 Task: Create a due date automation trigger when advanced on, 2 hours before a card is due add fields with custom field "Resume" set to a date less than 1 working days ago.
Action: Mouse moved to (1191, 157)
Screenshot: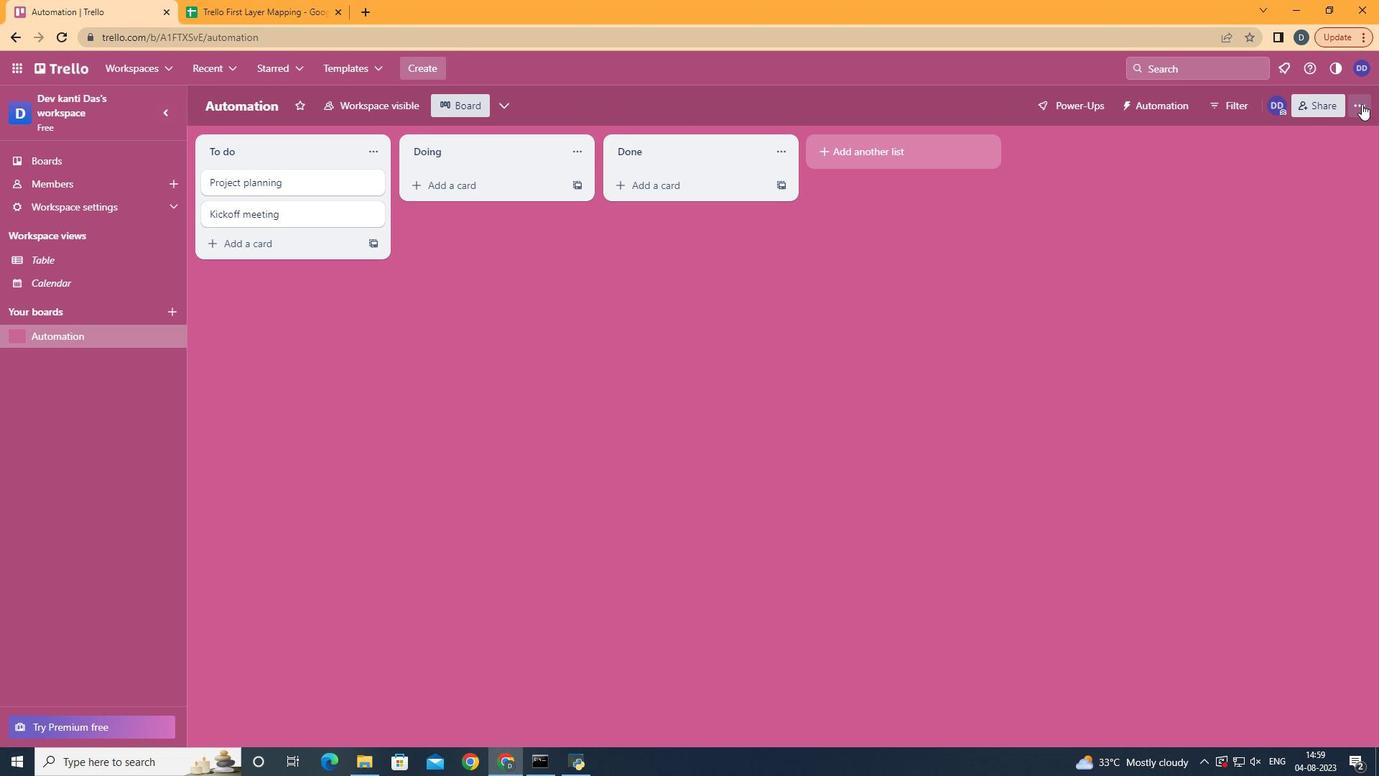 
Action: Mouse pressed left at (1191, 157)
Screenshot: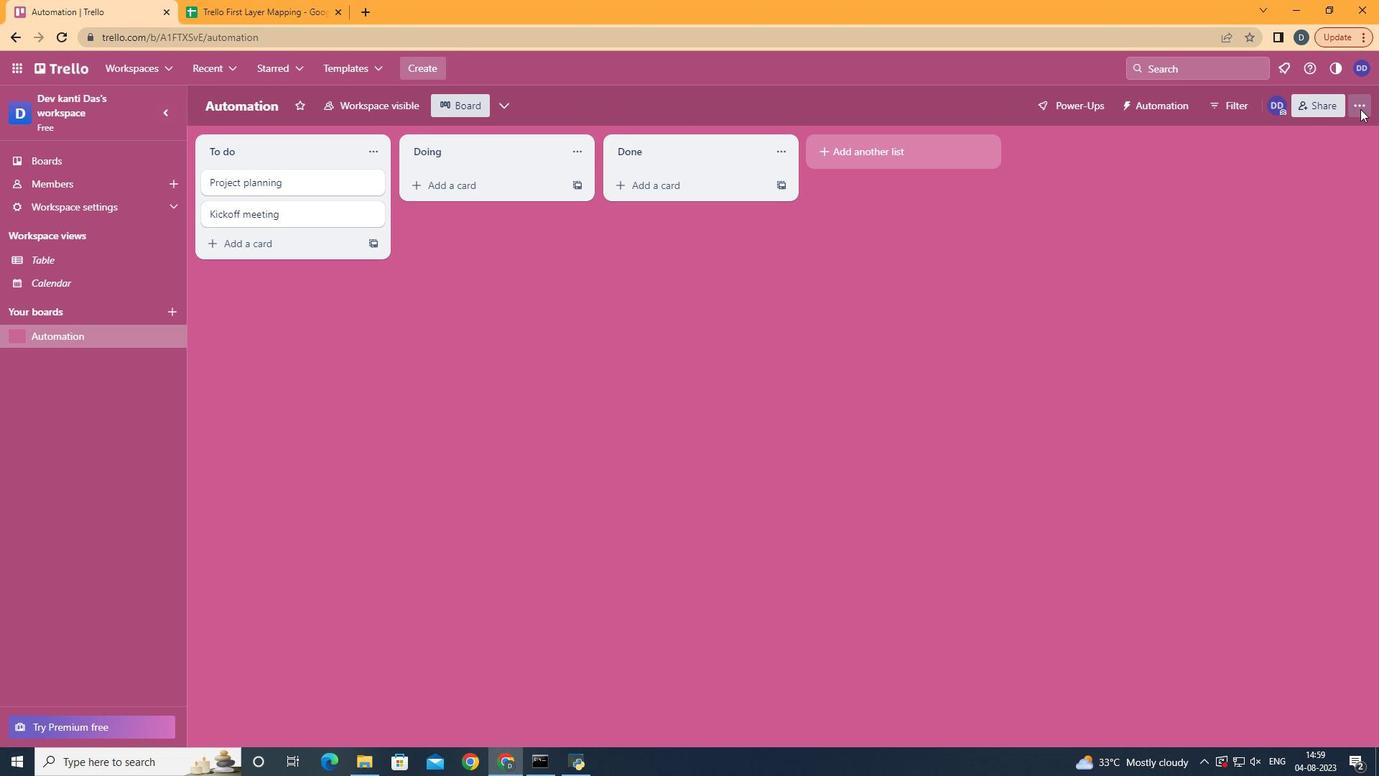 
Action: Mouse moved to (1117, 335)
Screenshot: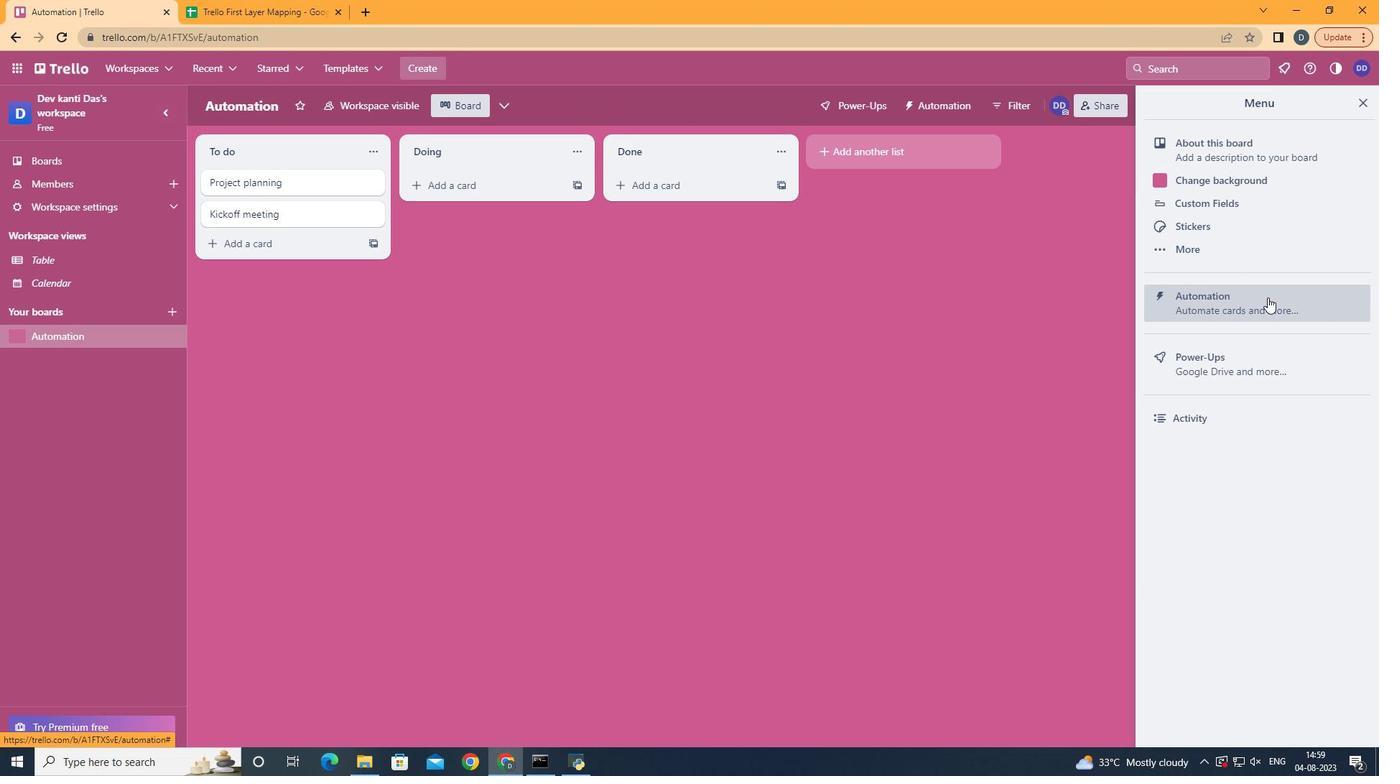 
Action: Mouse pressed left at (1117, 335)
Screenshot: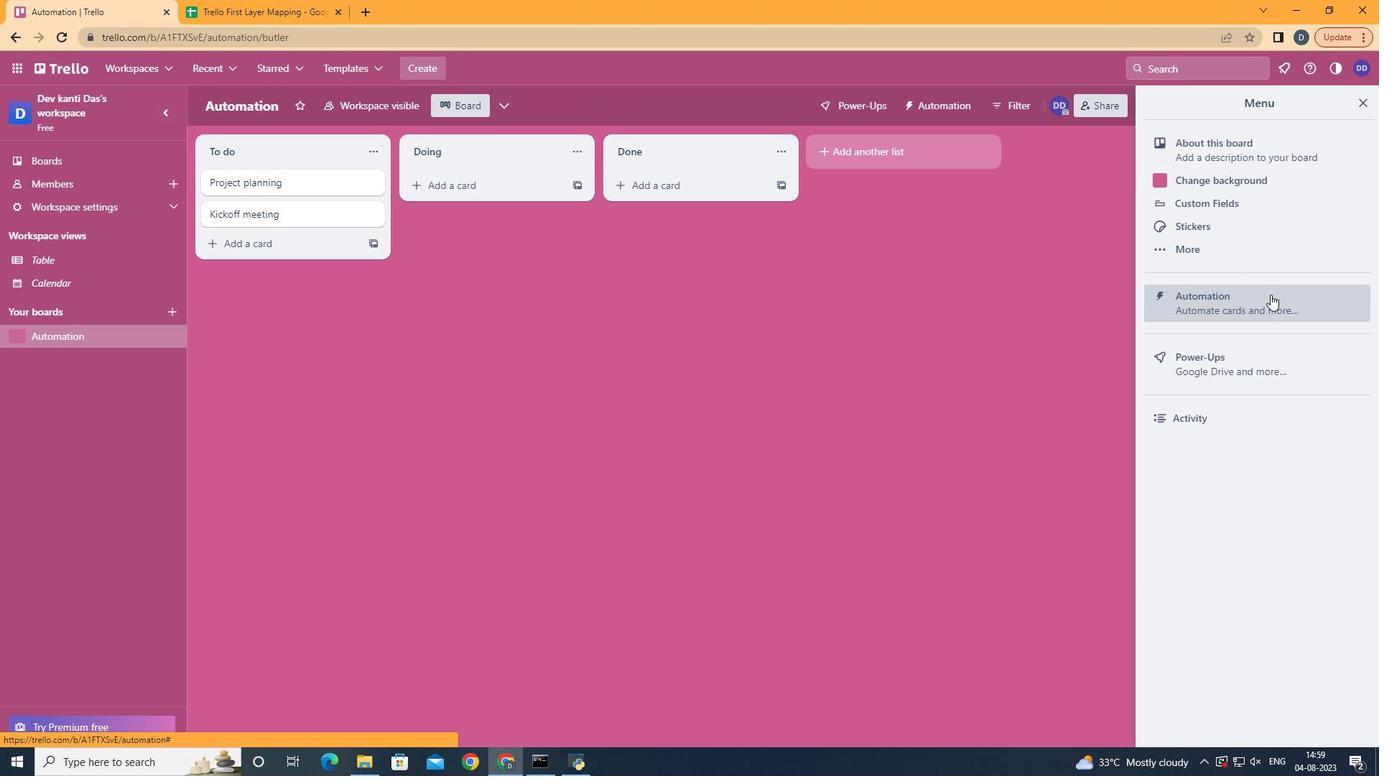
Action: Mouse moved to (332, 334)
Screenshot: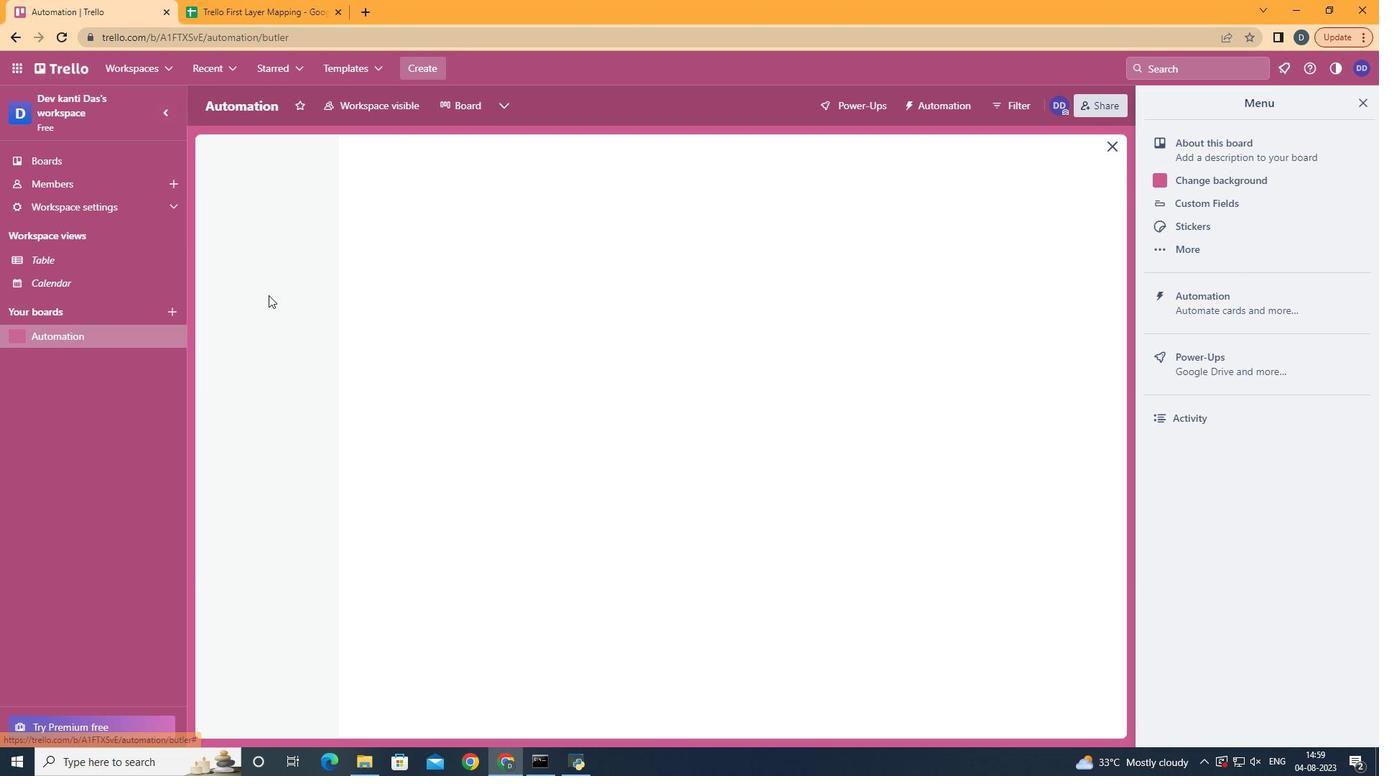 
Action: Mouse pressed left at (332, 334)
Screenshot: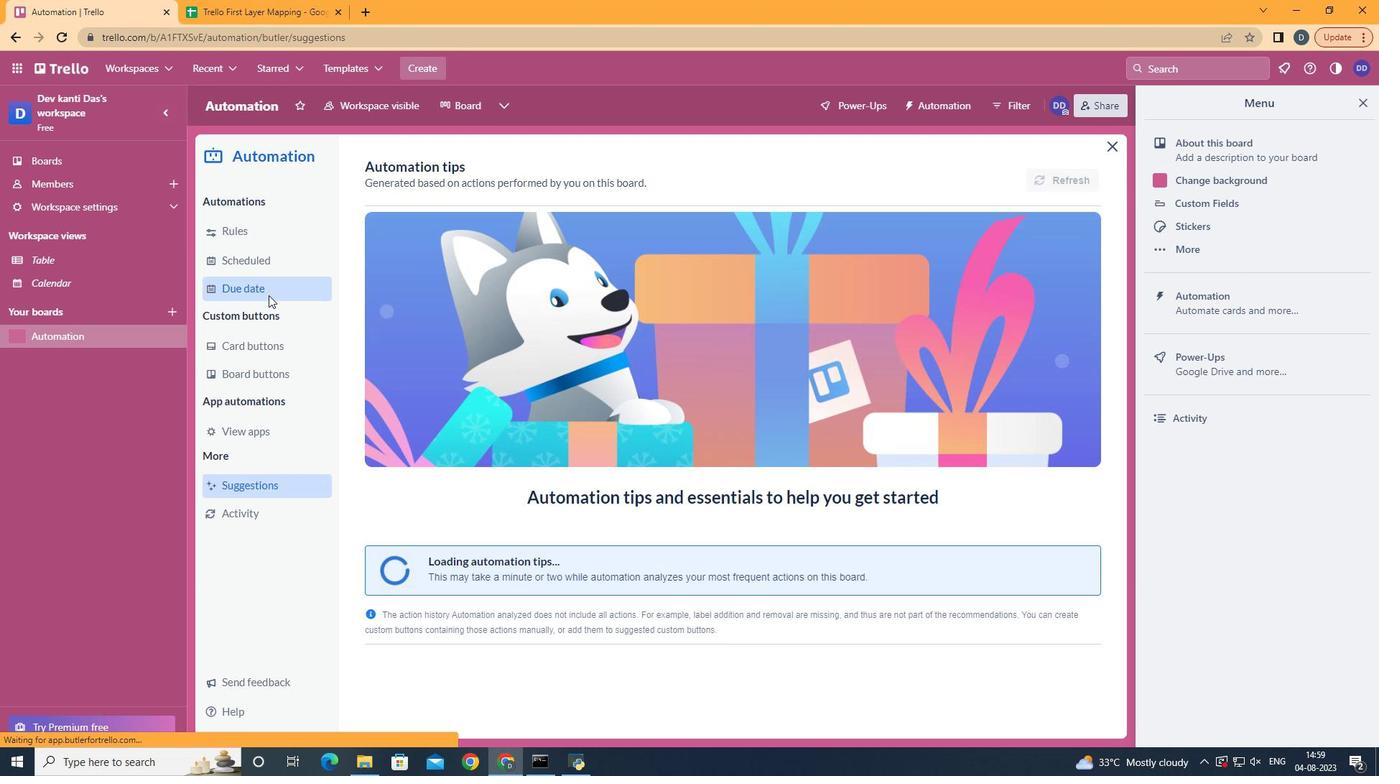 
Action: Mouse moved to (921, 226)
Screenshot: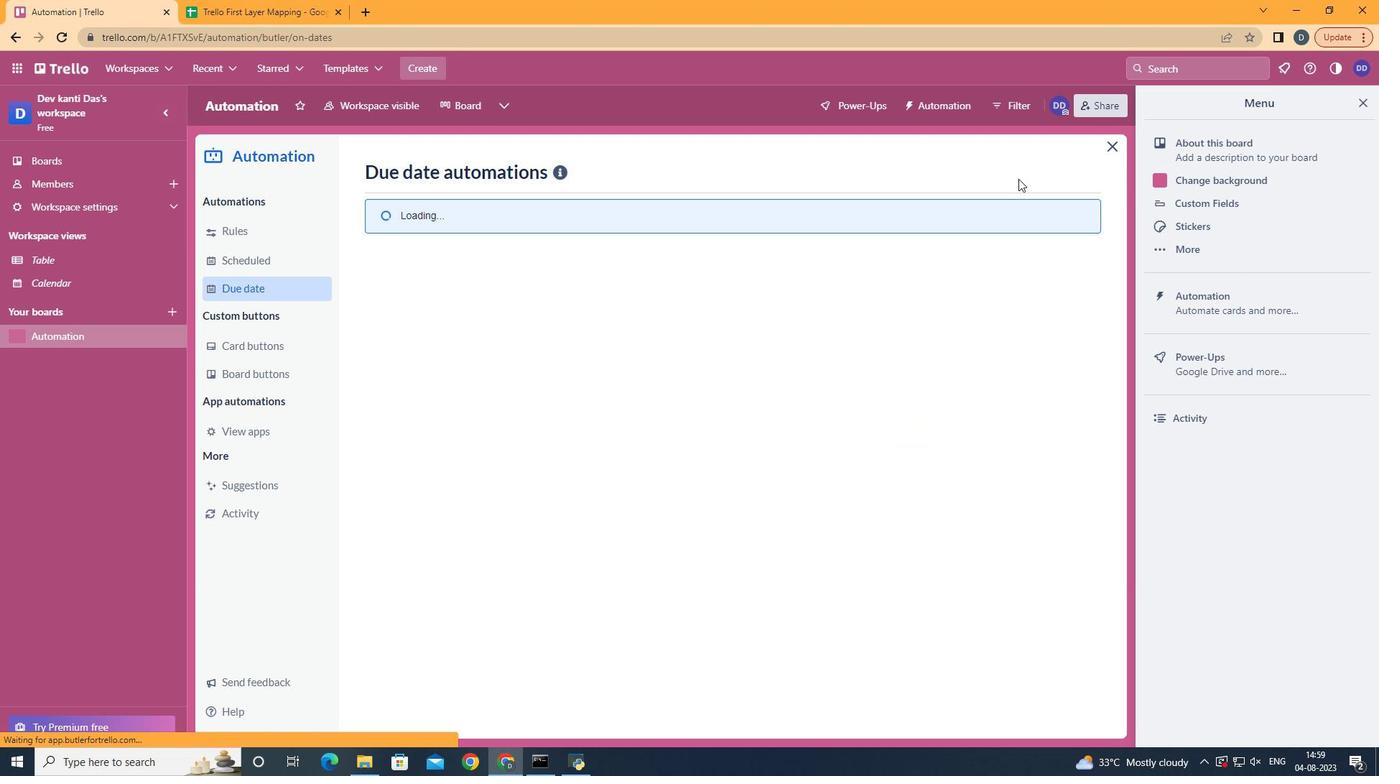 
Action: Mouse pressed left at (921, 226)
Screenshot: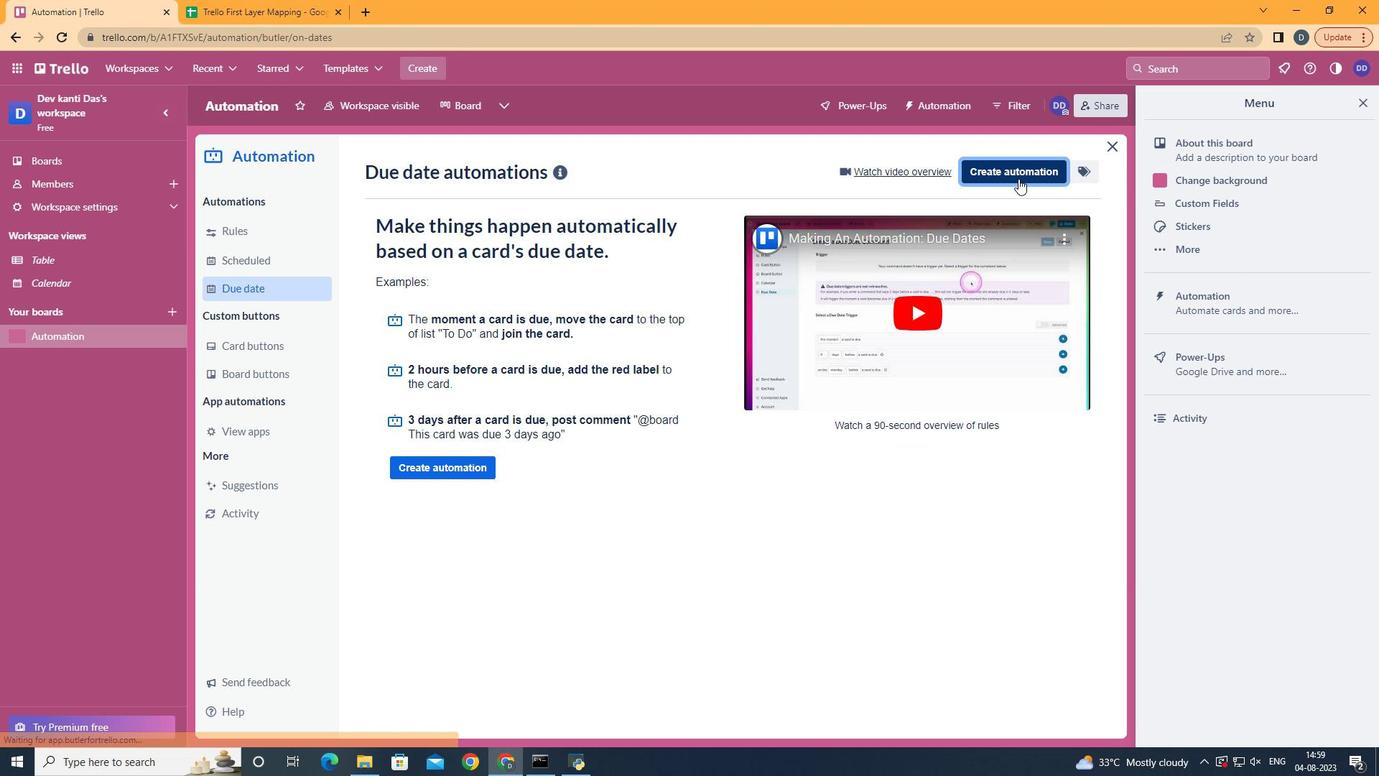 
Action: Mouse moved to (706, 344)
Screenshot: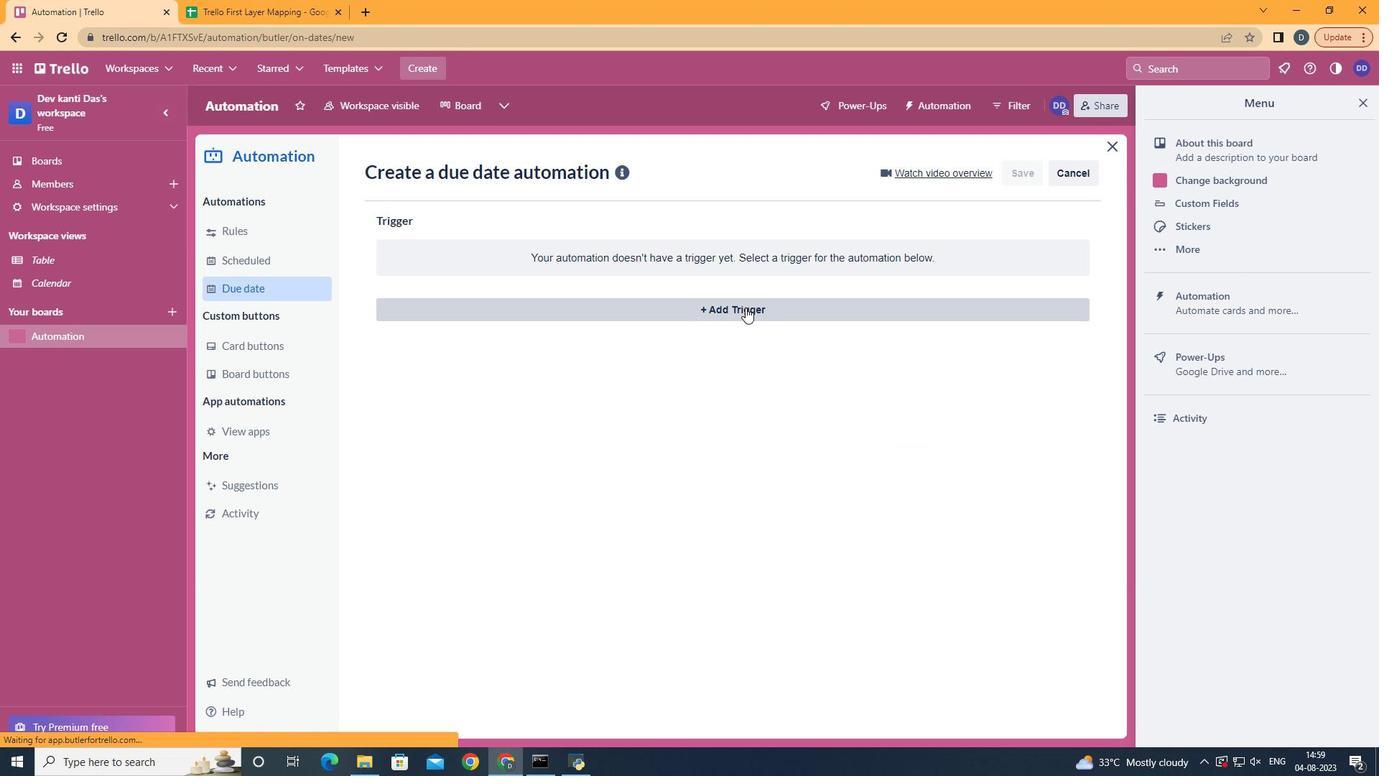 
Action: Mouse pressed left at (706, 344)
Screenshot: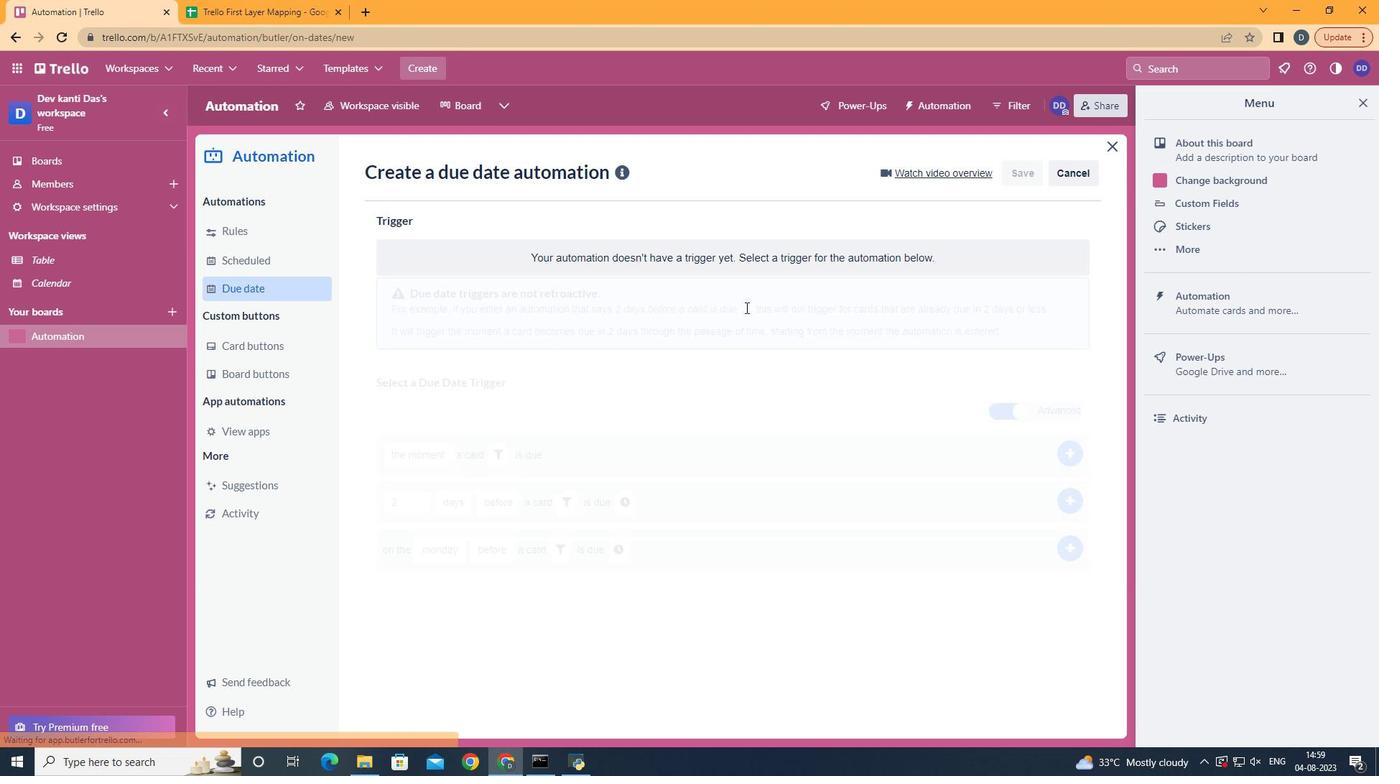 
Action: Mouse moved to (490, 628)
Screenshot: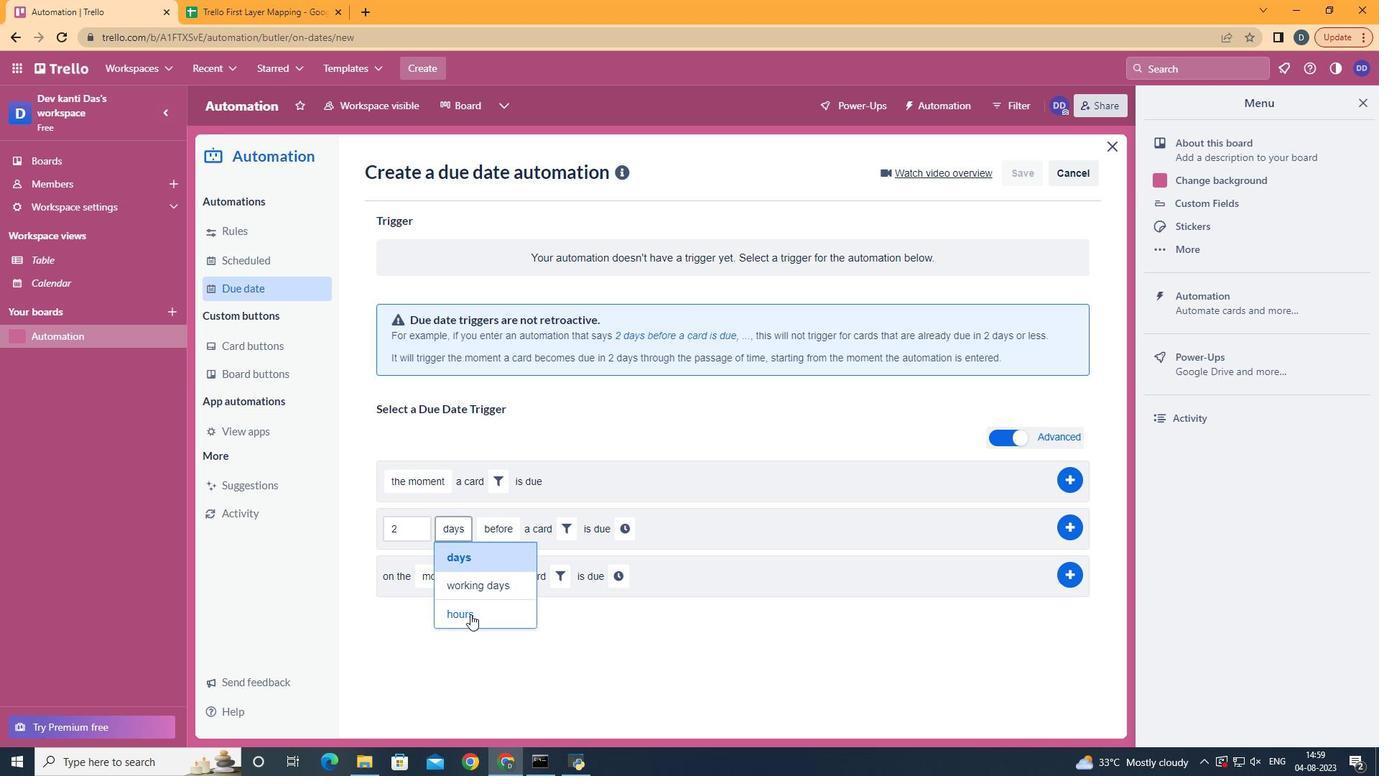 
Action: Mouse pressed left at (490, 628)
Screenshot: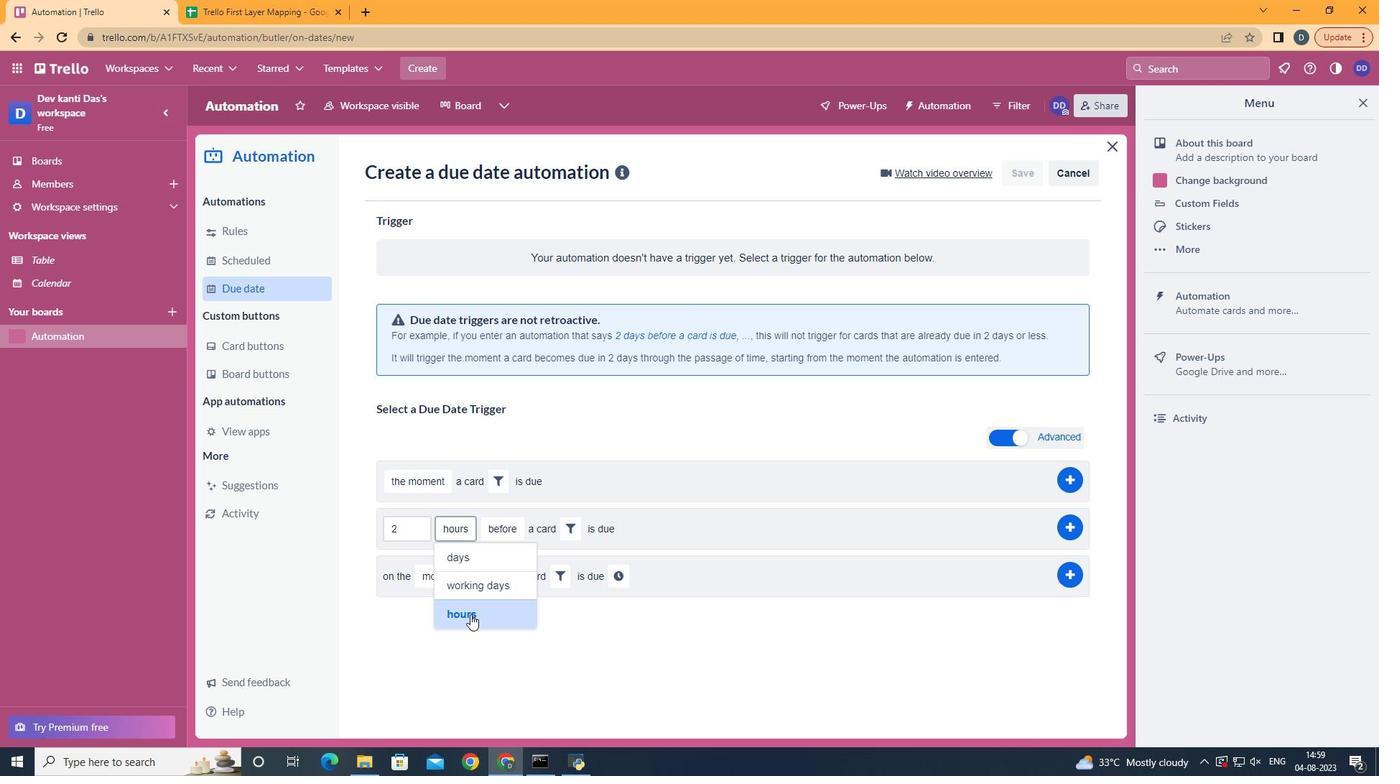 
Action: Mouse moved to (518, 577)
Screenshot: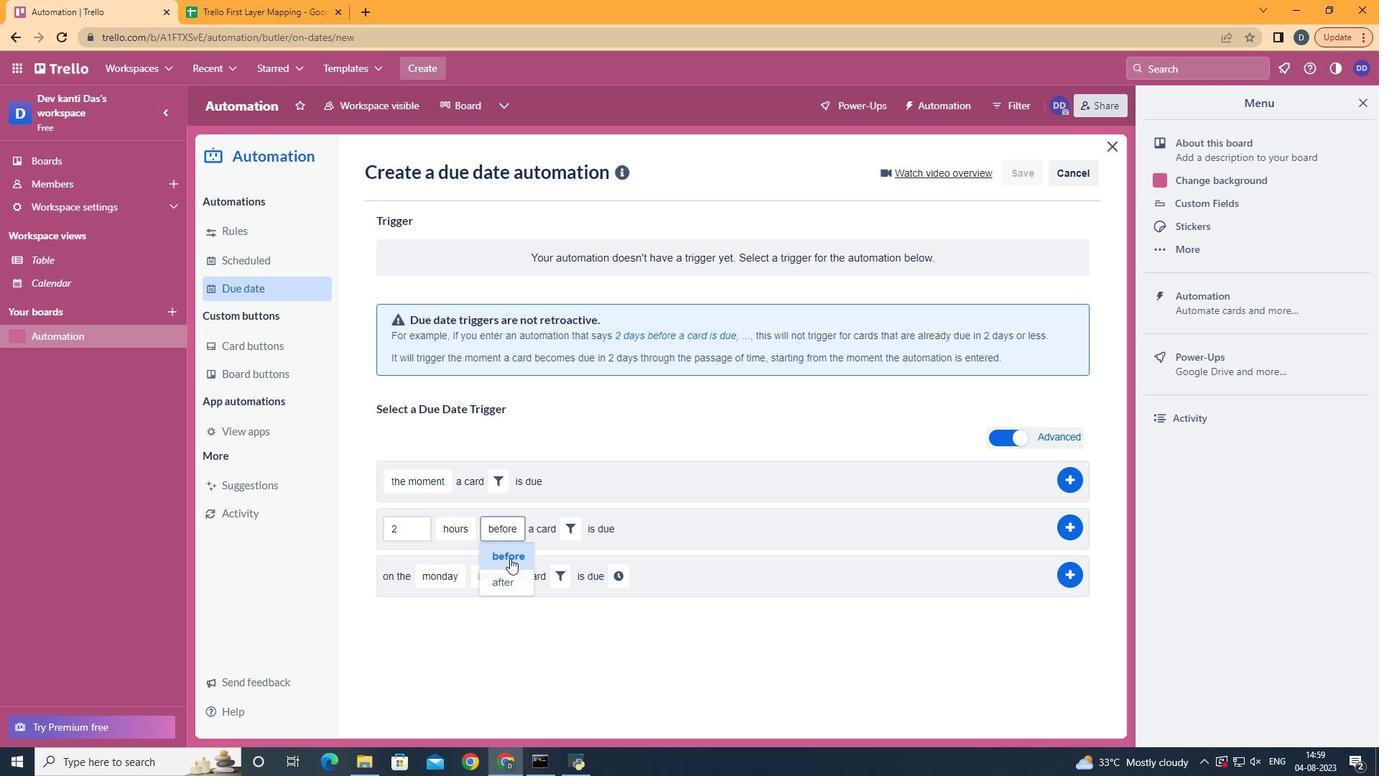 
Action: Mouse pressed left at (518, 577)
Screenshot: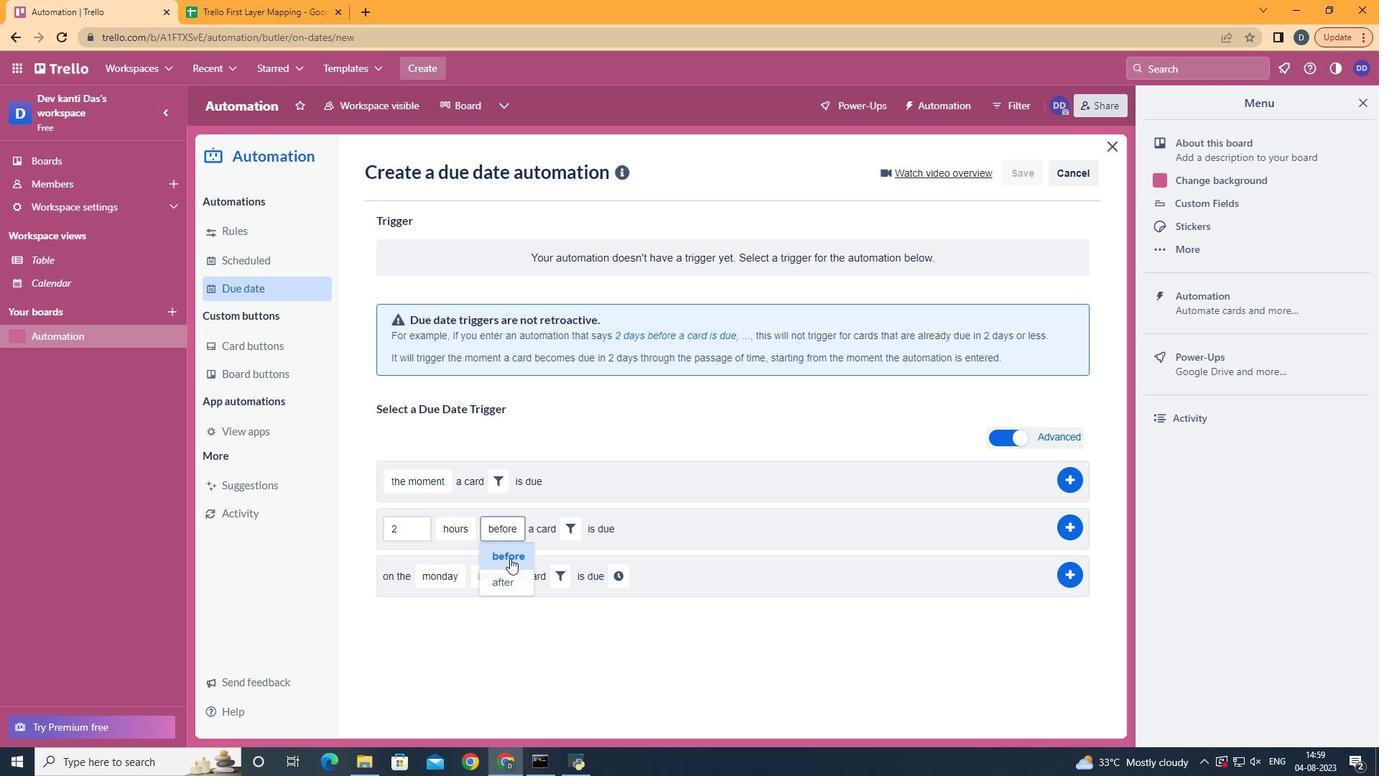 
Action: Mouse moved to (569, 548)
Screenshot: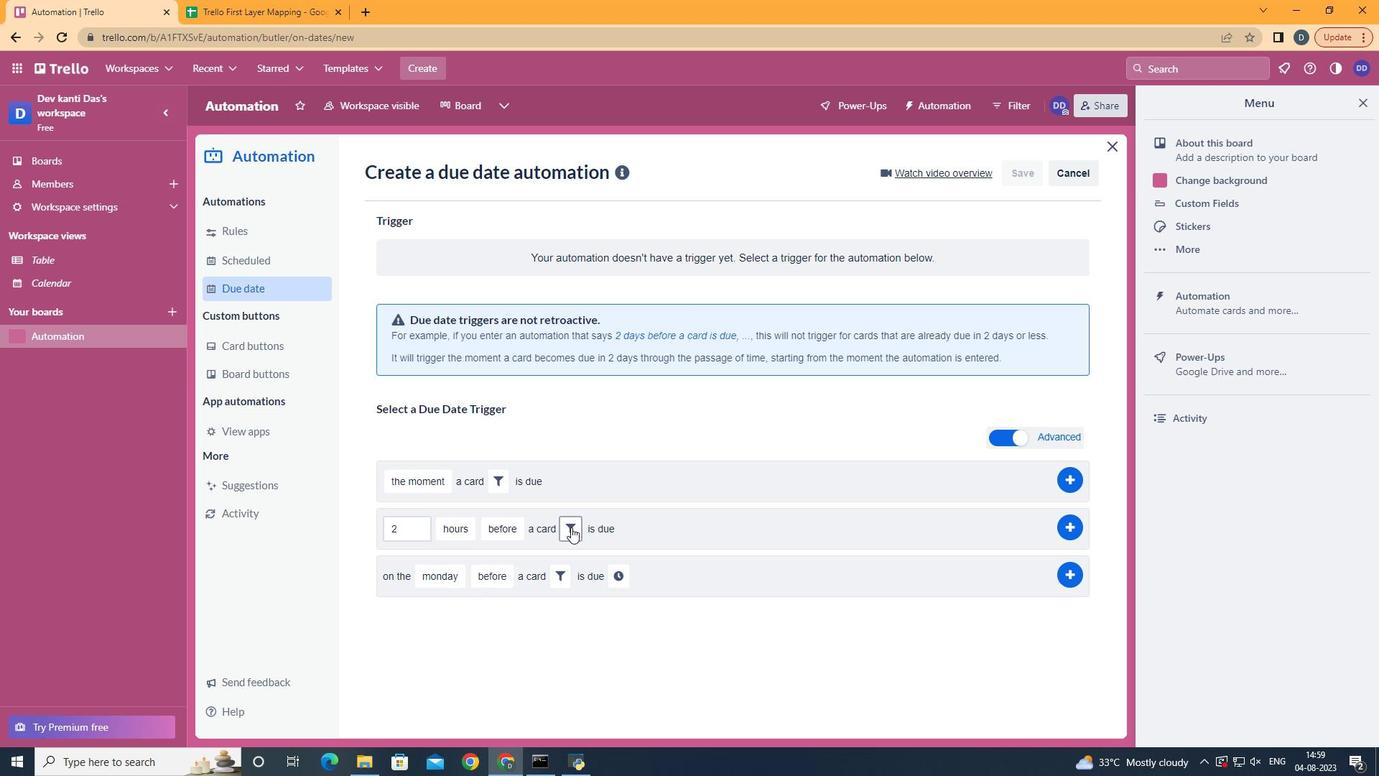 
Action: Mouse pressed left at (569, 548)
Screenshot: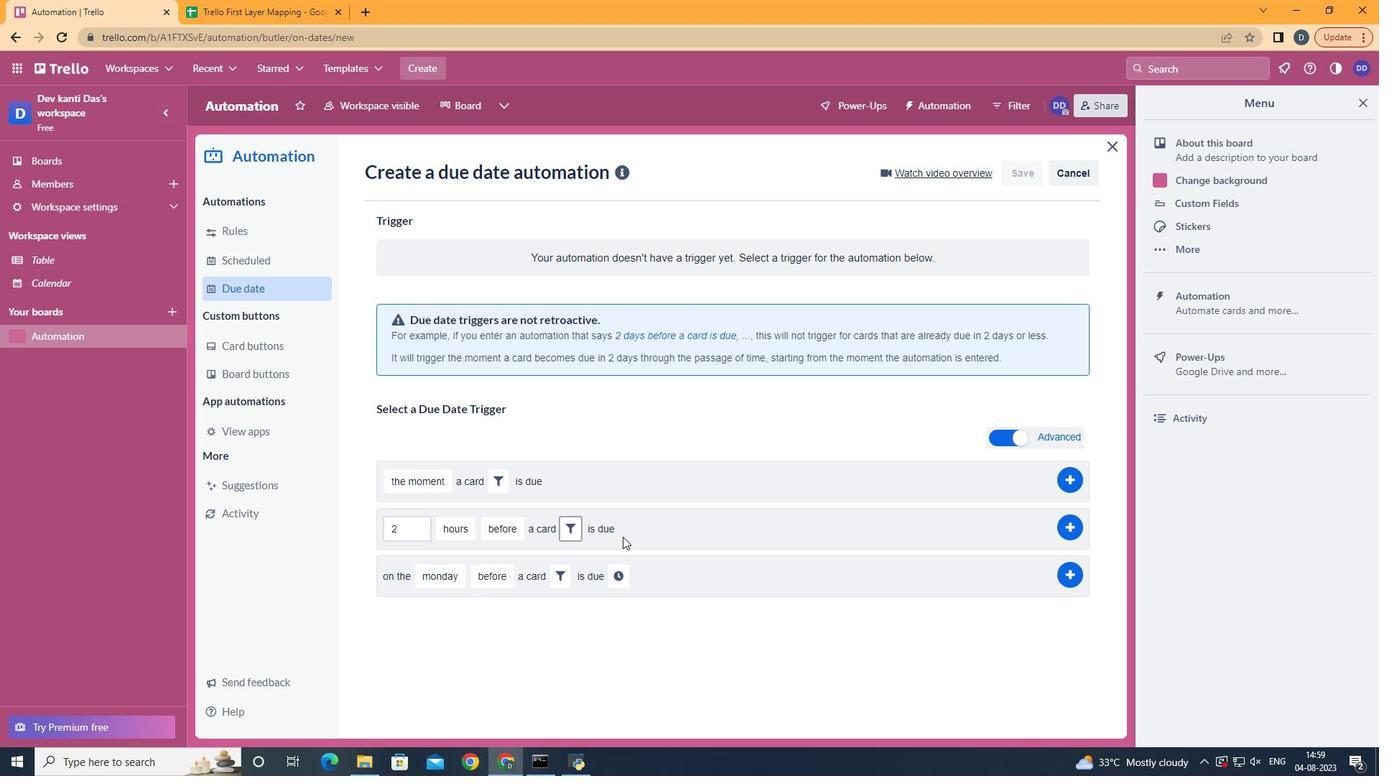 
Action: Mouse moved to (745, 585)
Screenshot: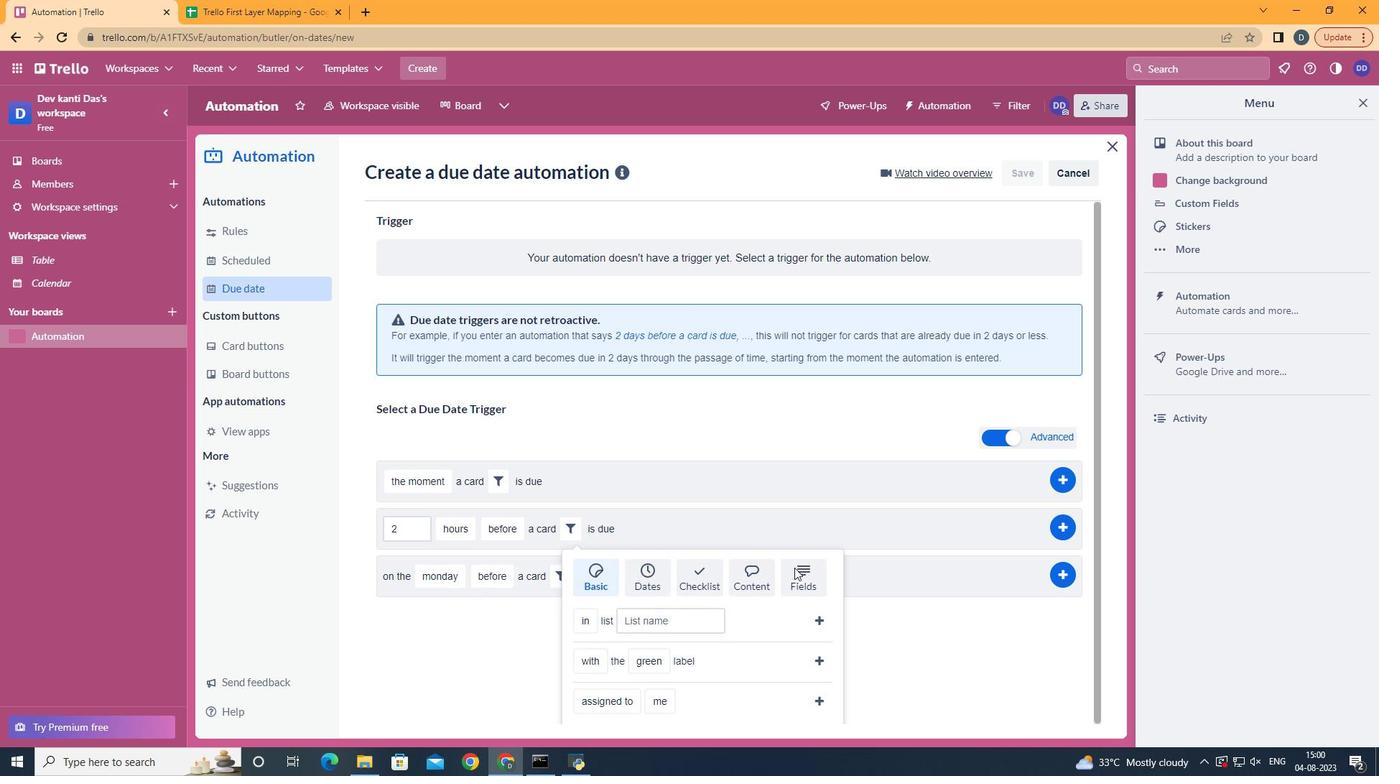 
Action: Mouse pressed left at (745, 585)
Screenshot: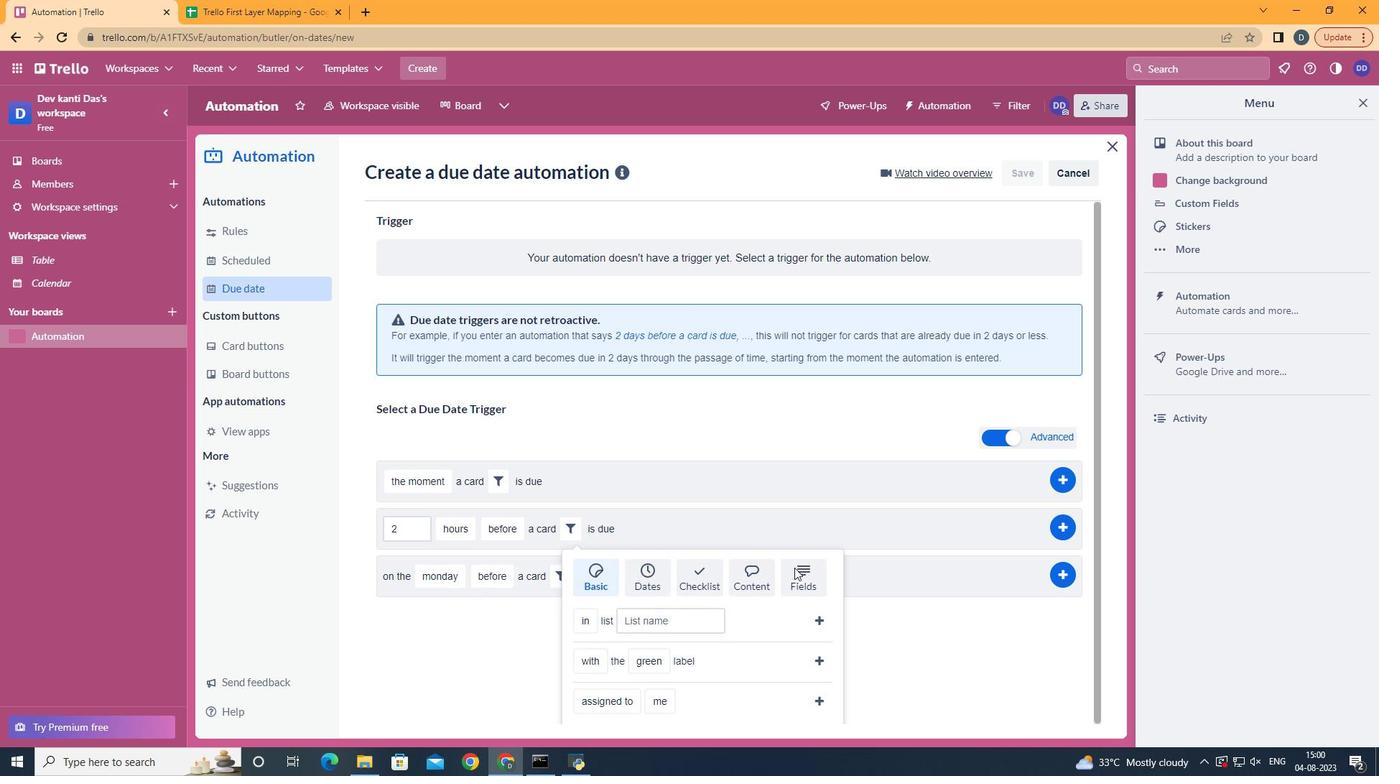 
Action: Mouse moved to (745, 584)
Screenshot: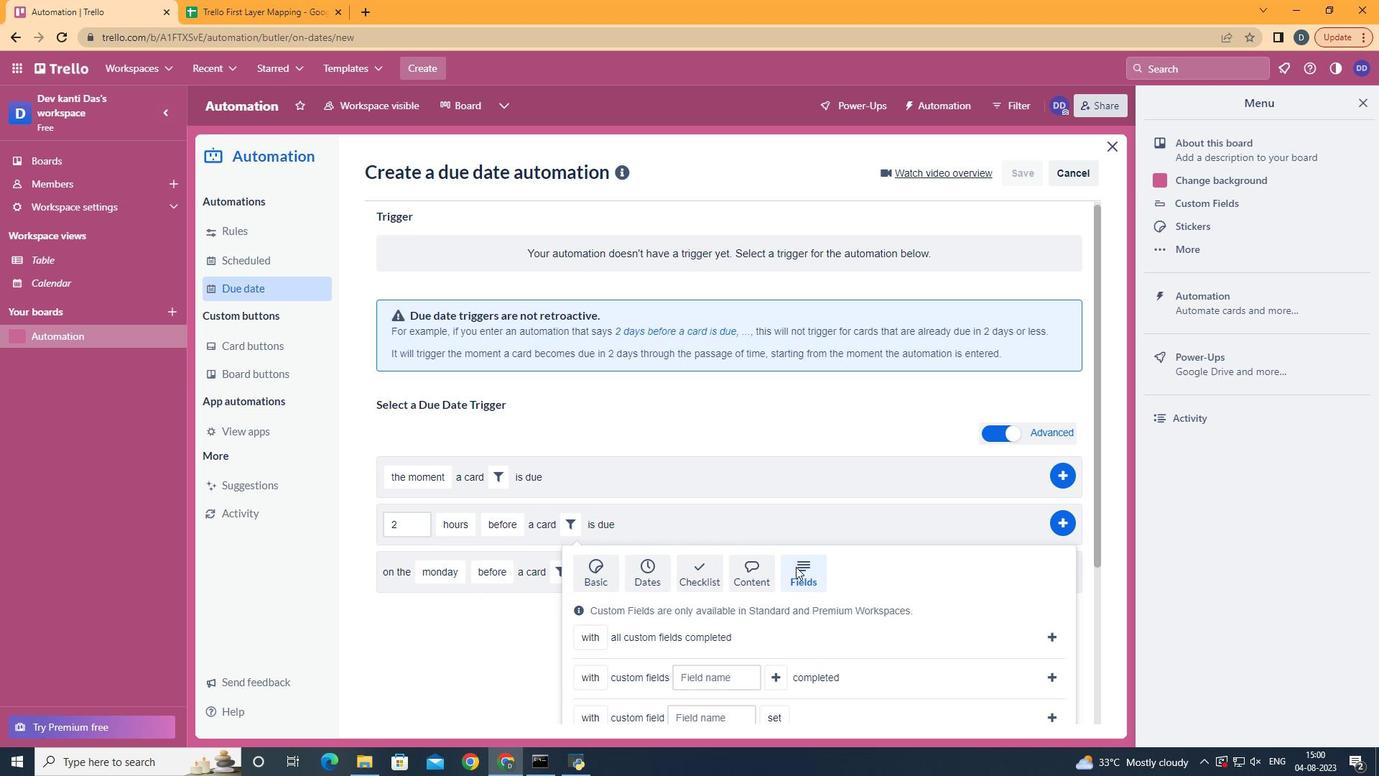 
Action: Mouse scrolled (745, 584) with delta (0, 0)
Screenshot: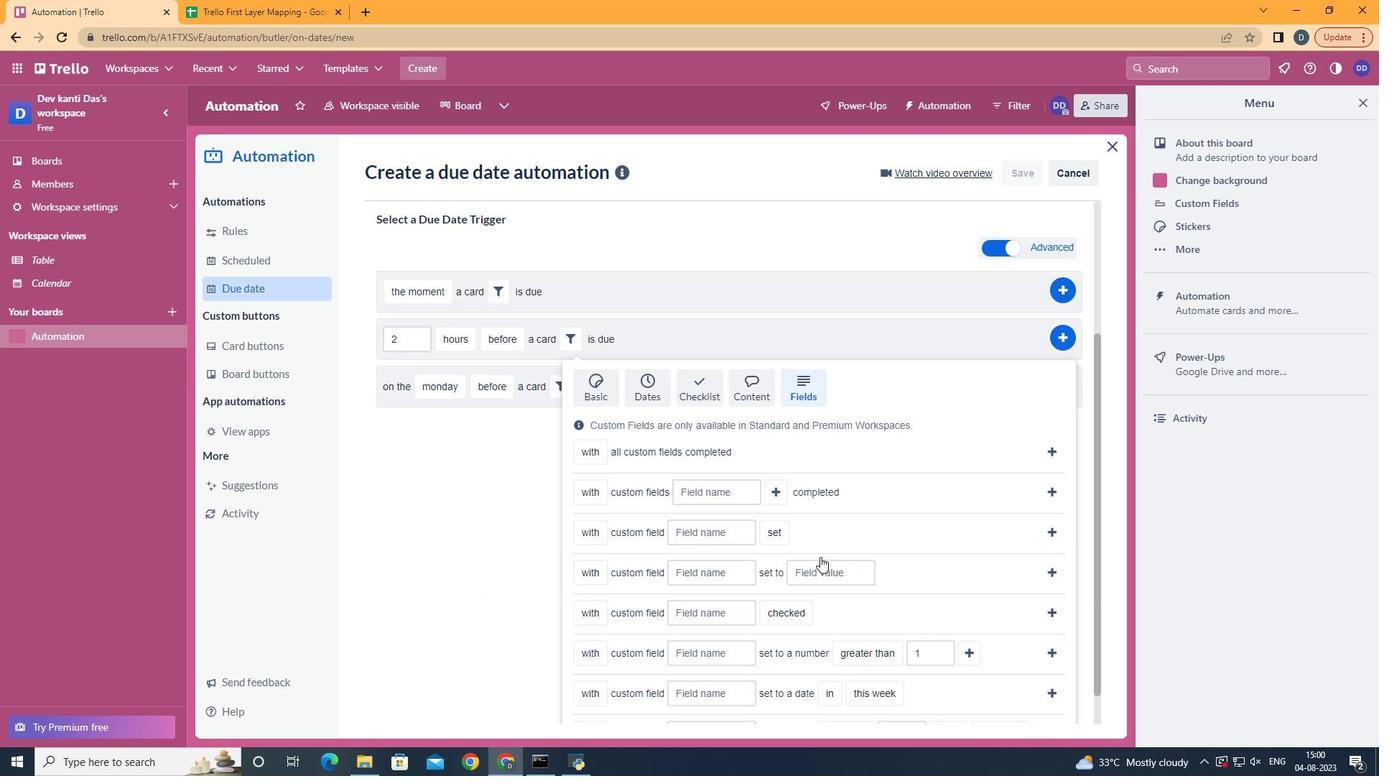 
Action: Mouse scrolled (745, 584) with delta (0, 0)
Screenshot: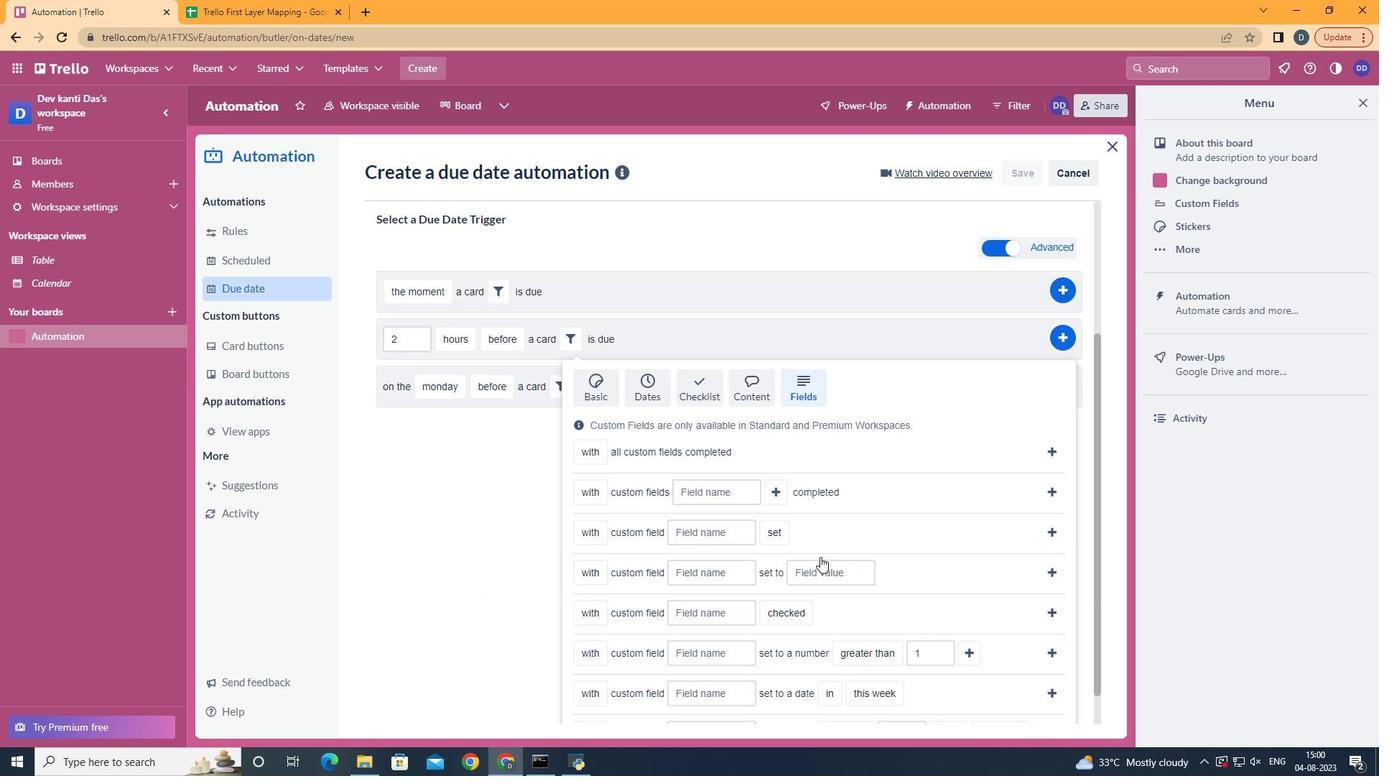 
Action: Mouse scrolled (745, 584) with delta (0, 0)
Screenshot: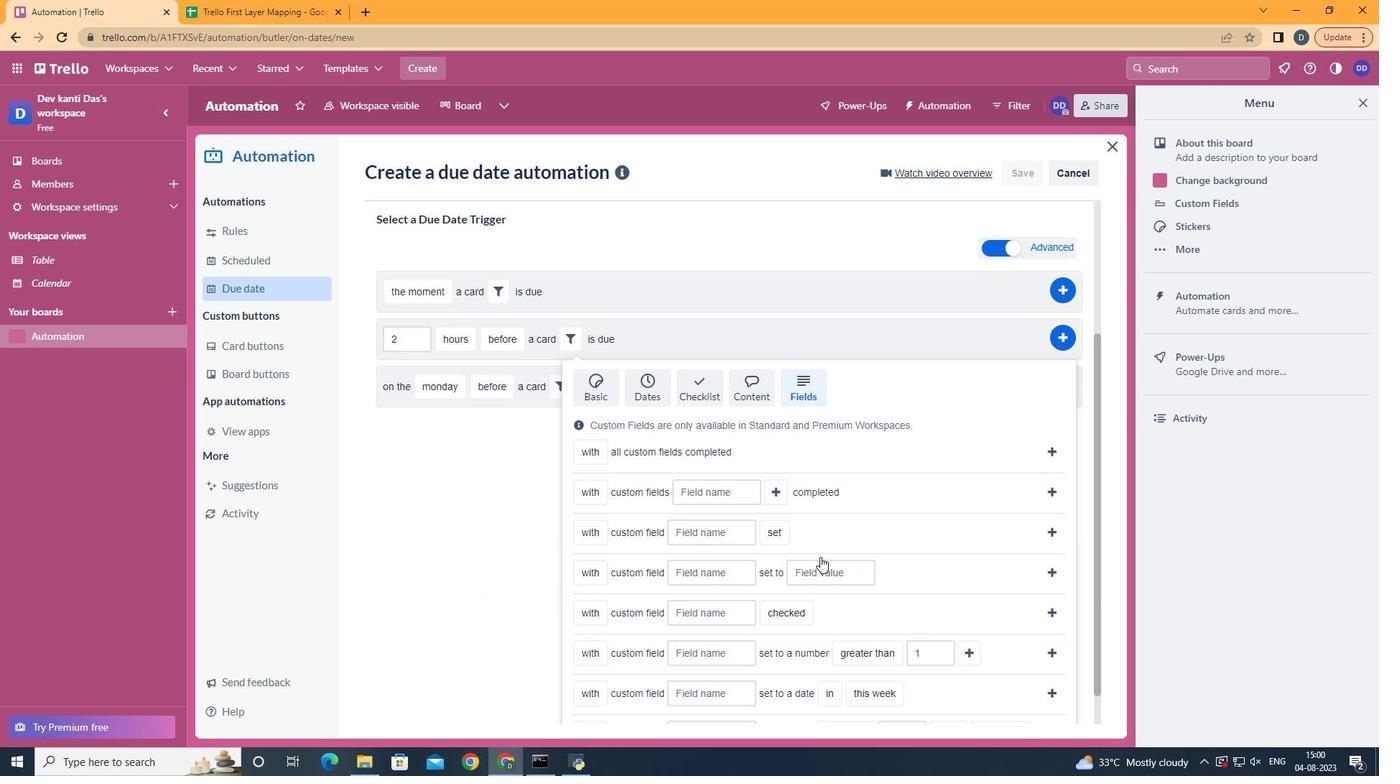 
Action: Mouse scrolled (745, 584) with delta (0, 0)
Screenshot: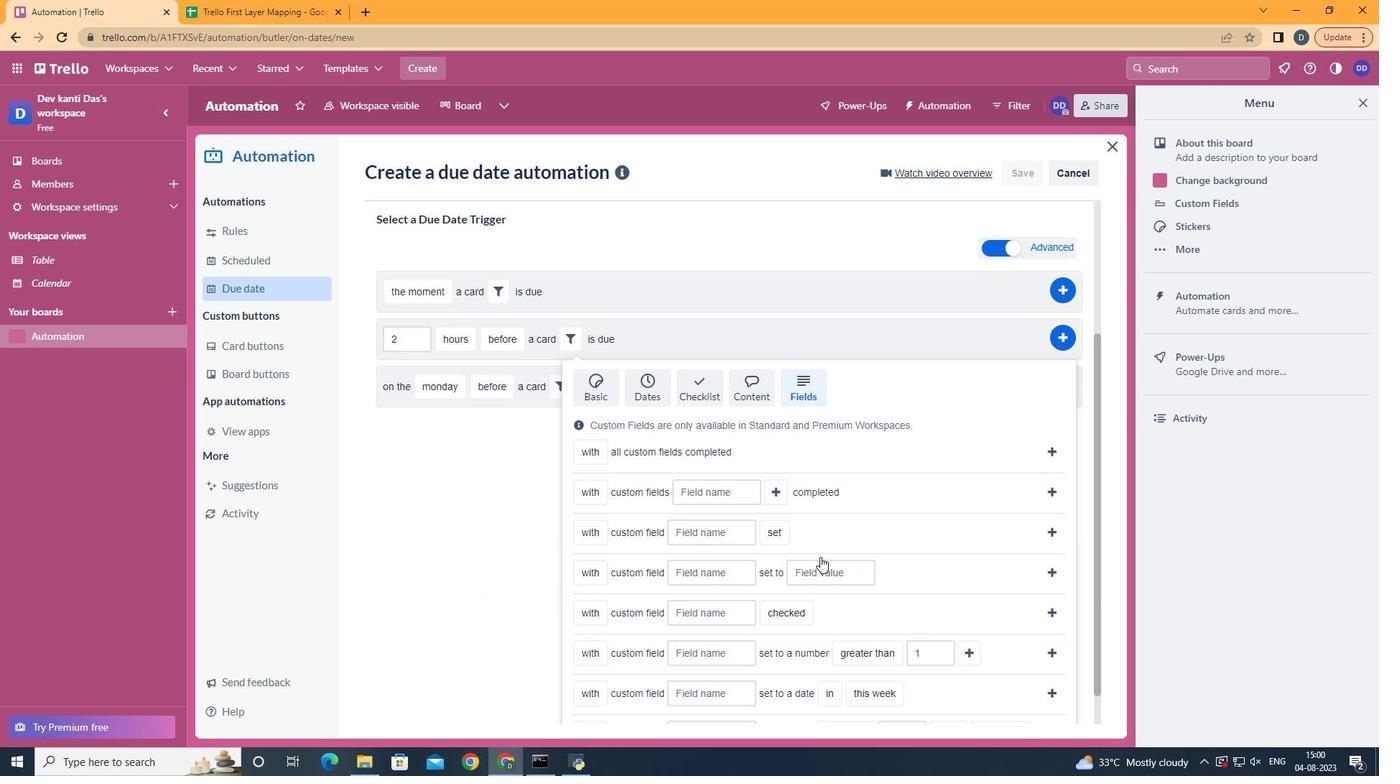 
Action: Mouse scrolled (745, 584) with delta (0, 0)
Screenshot: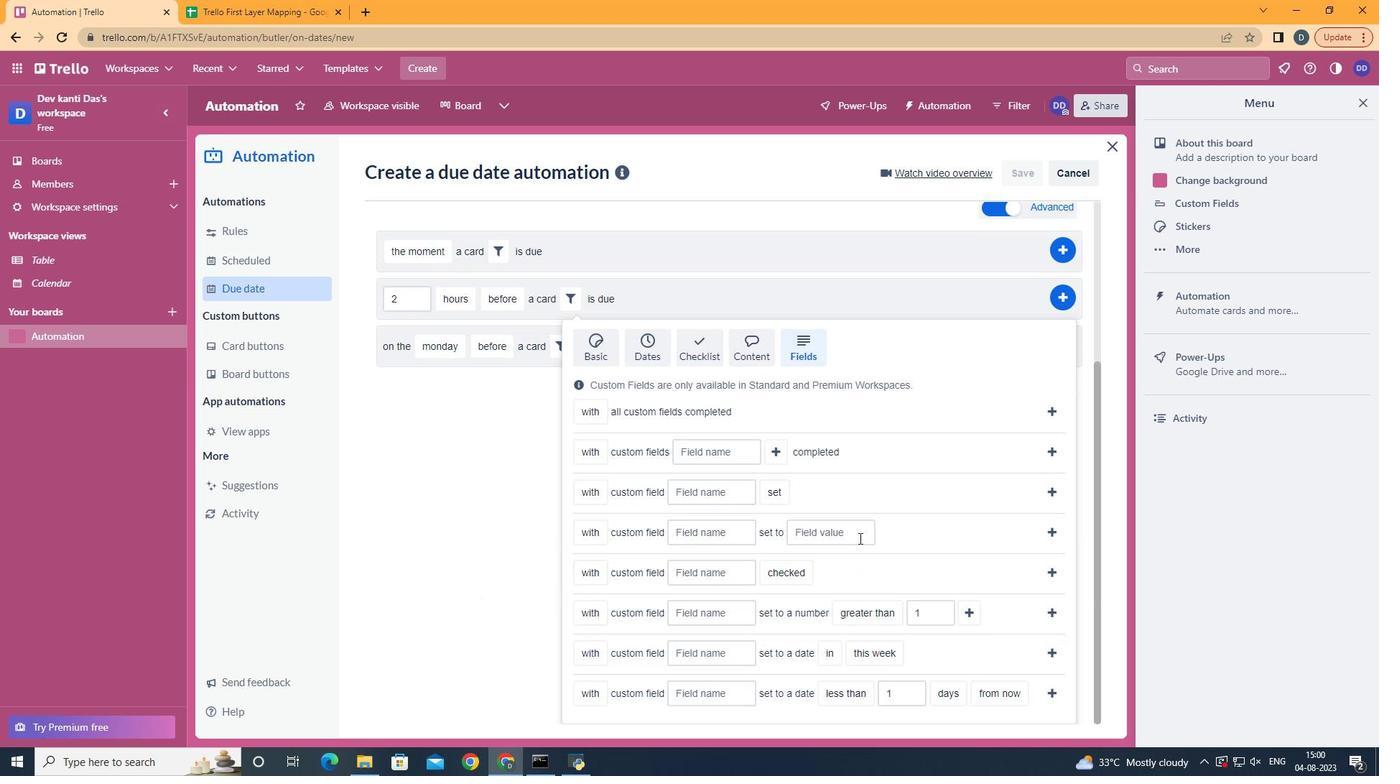 
Action: Mouse scrolled (745, 584) with delta (0, 0)
Screenshot: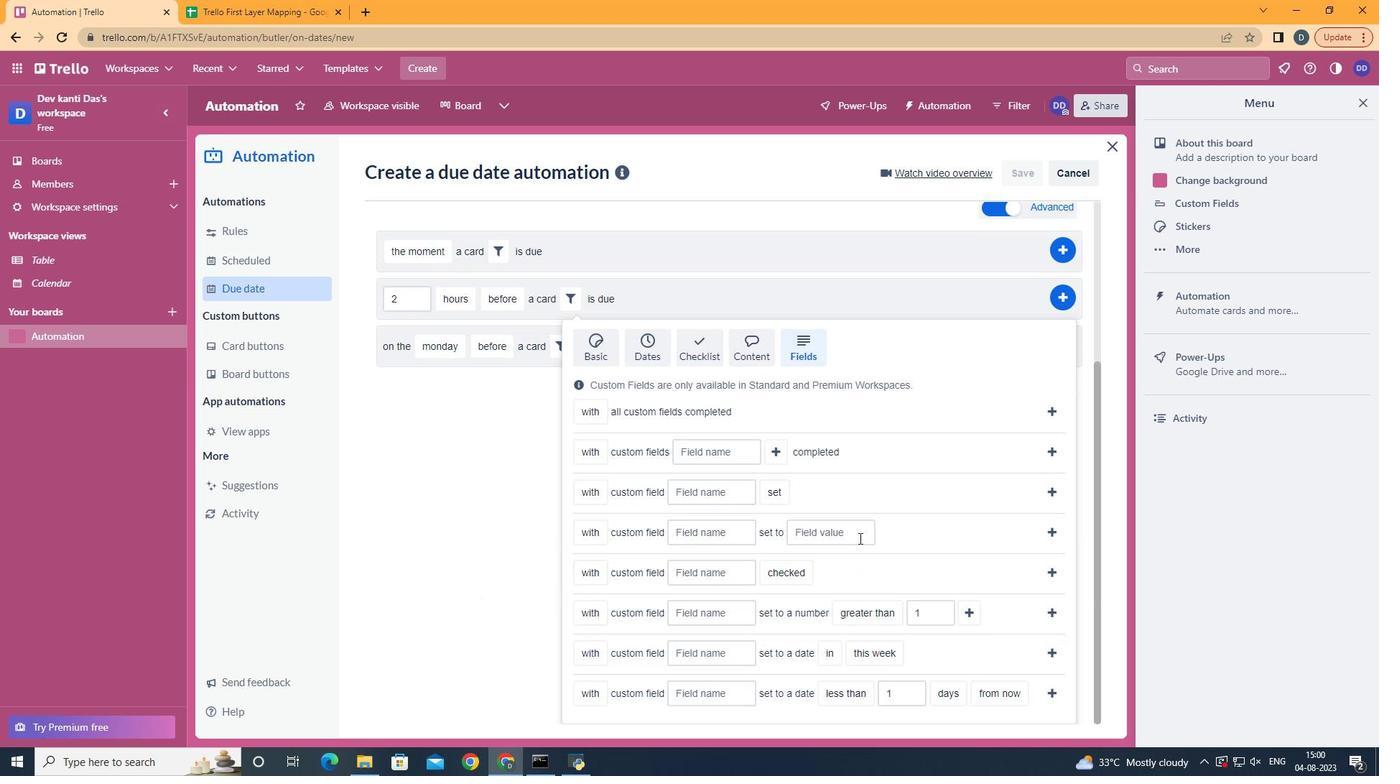 
Action: Mouse moved to (598, 648)
Screenshot: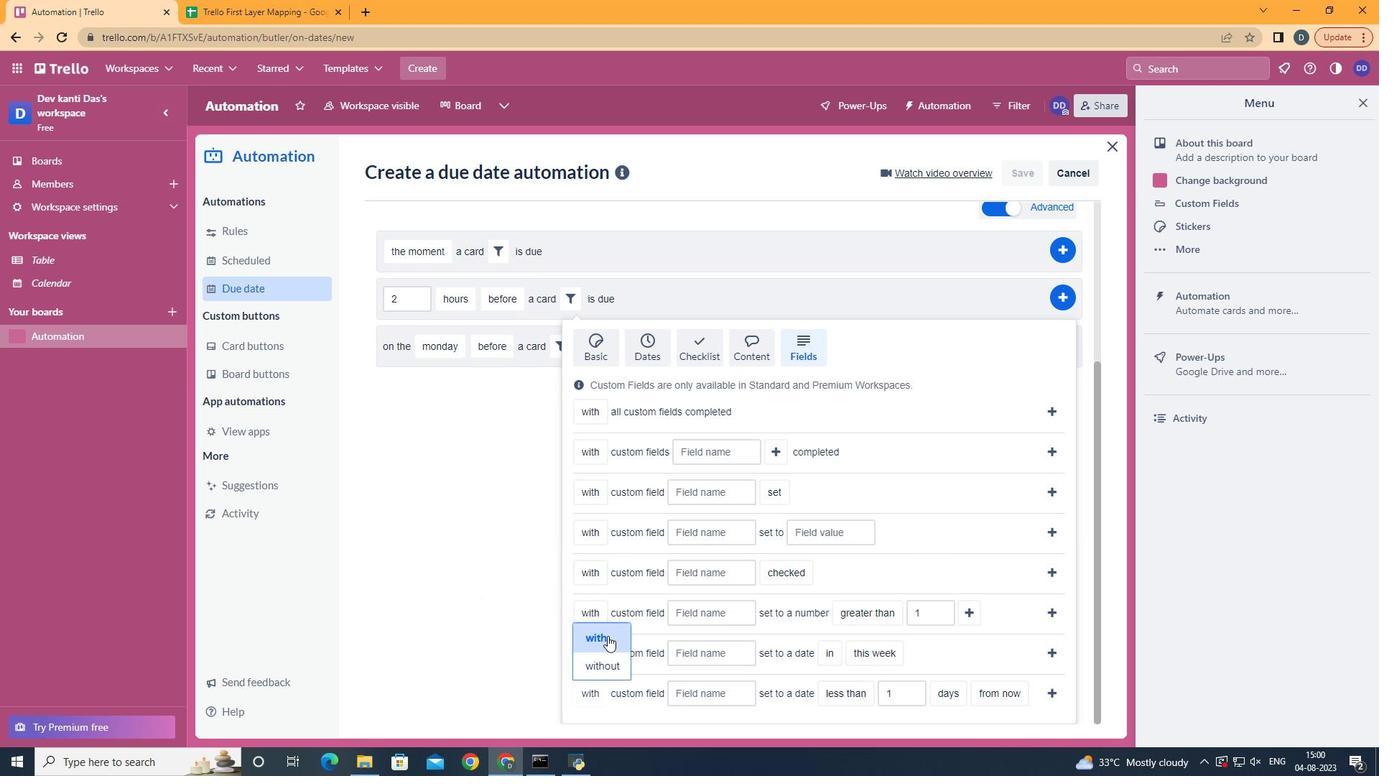 
Action: Mouse pressed left at (598, 648)
Screenshot: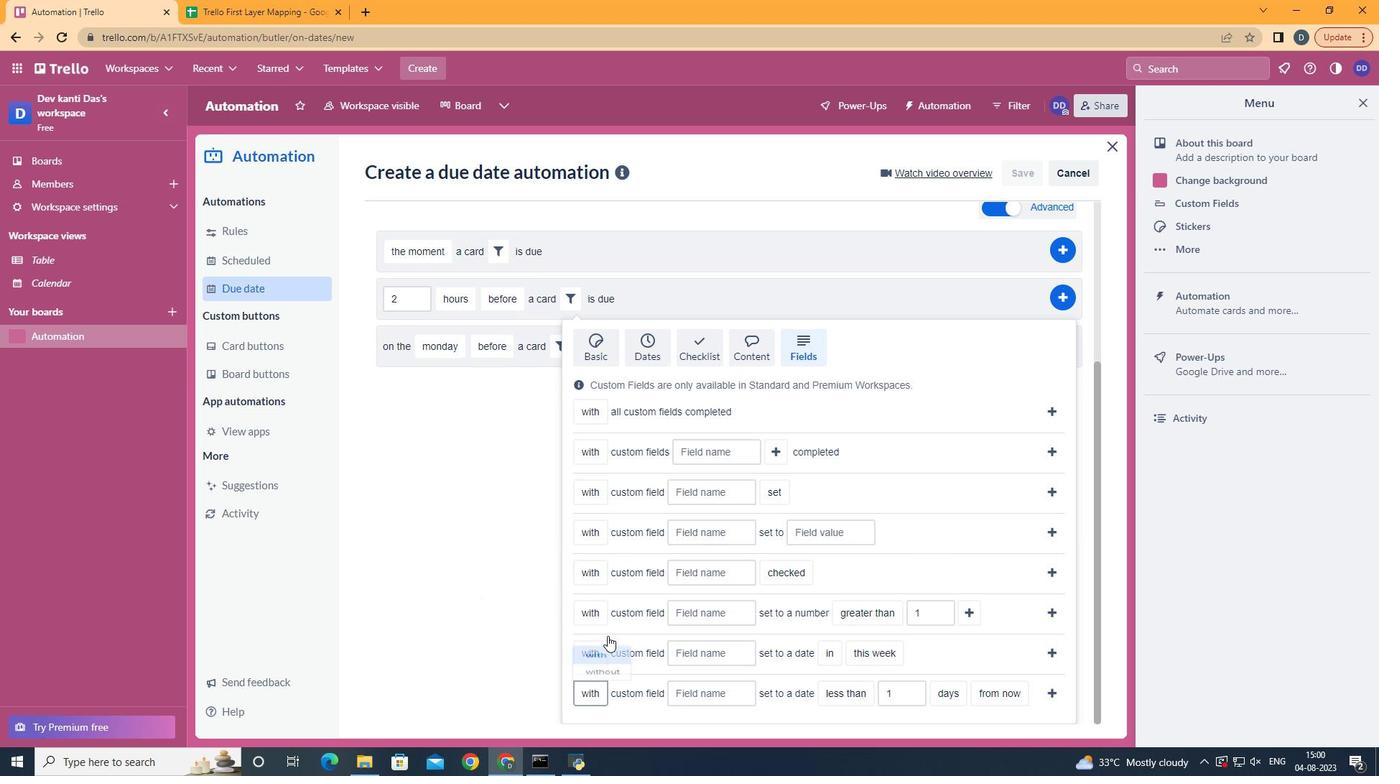 
Action: Mouse moved to (710, 704)
Screenshot: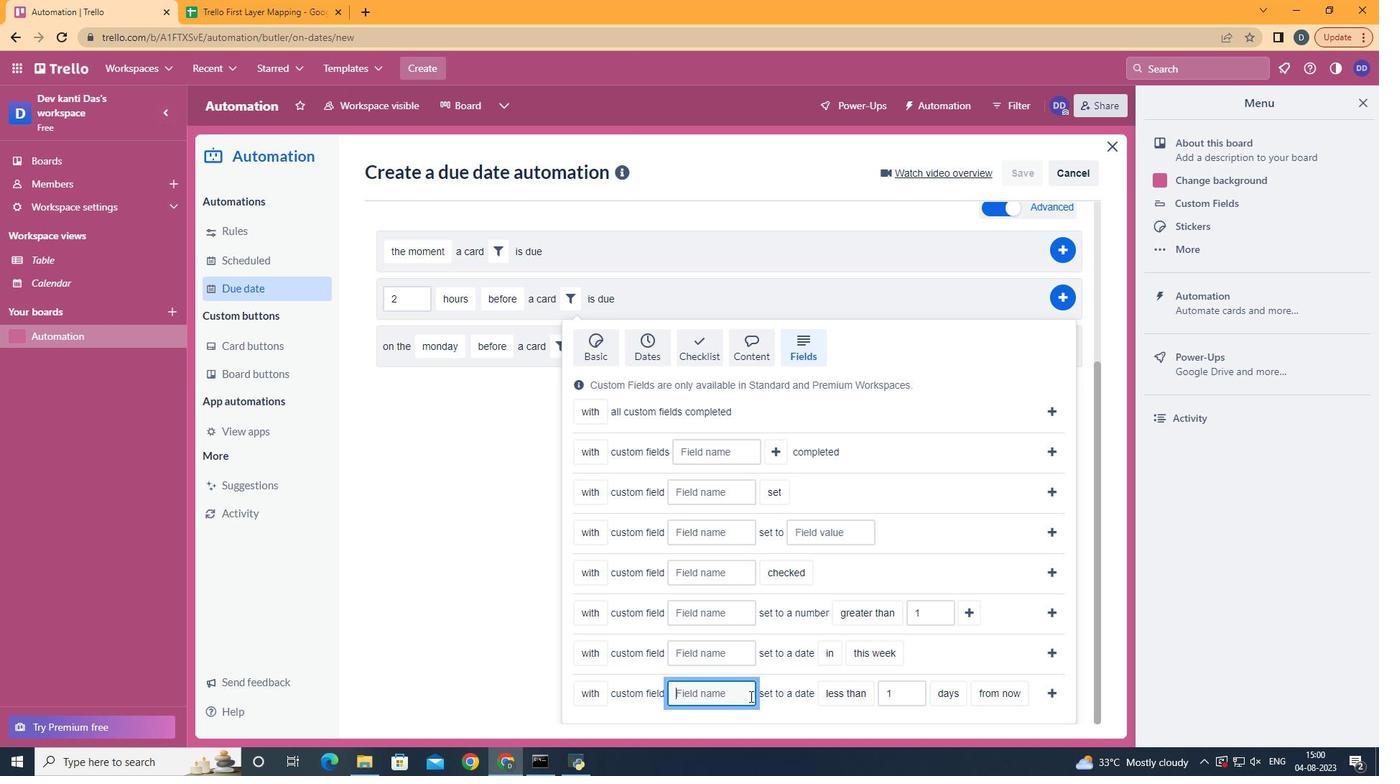 
Action: Mouse pressed left at (710, 704)
Screenshot: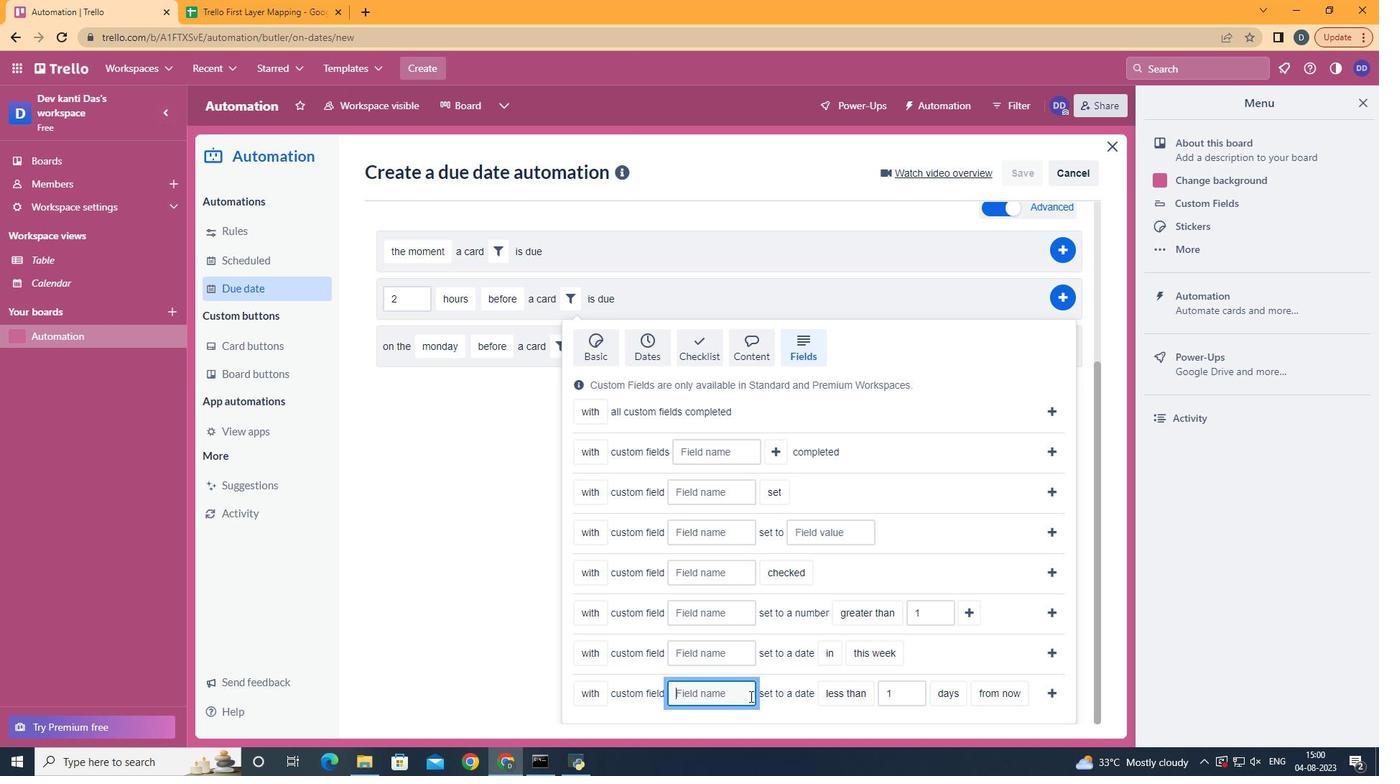 
Action: Key pressed <Key.shift>Resume
Screenshot: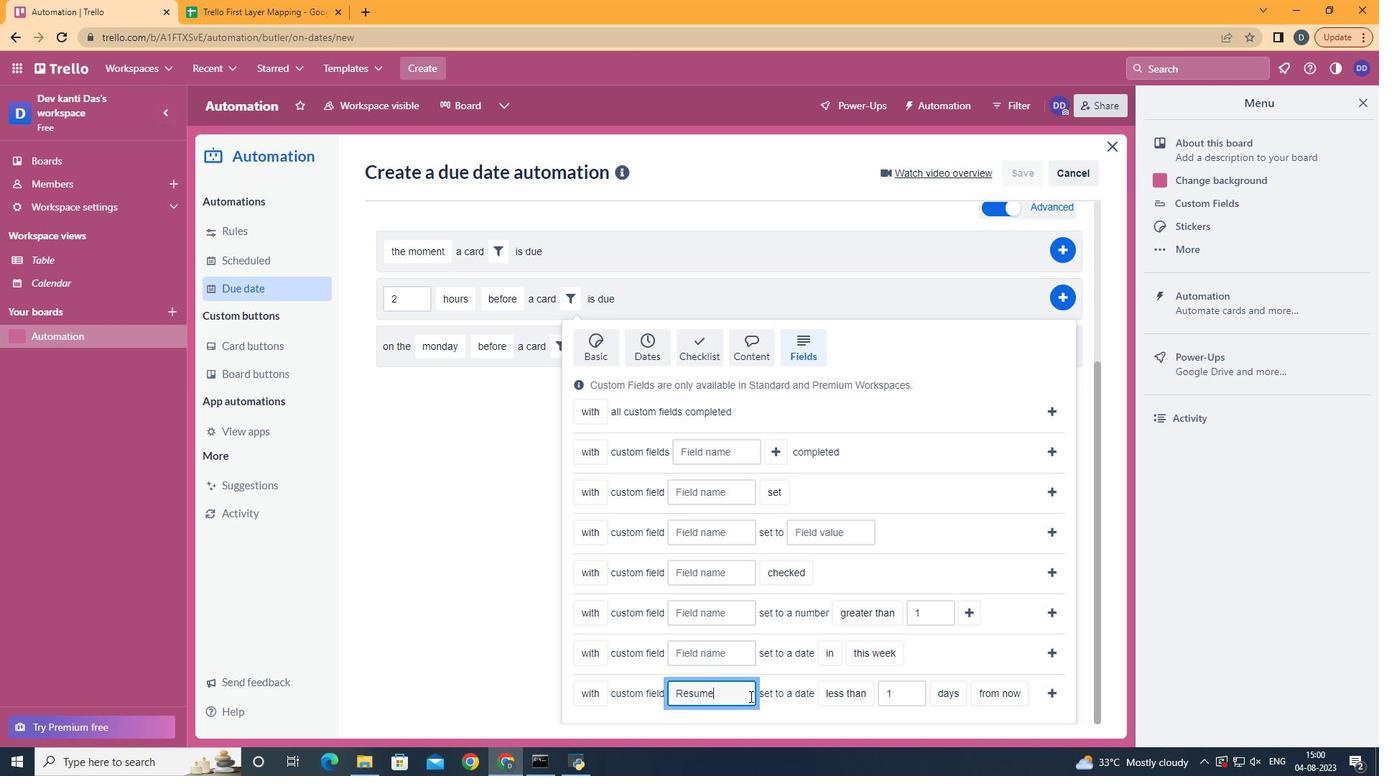 
Action: Mouse moved to (796, 600)
Screenshot: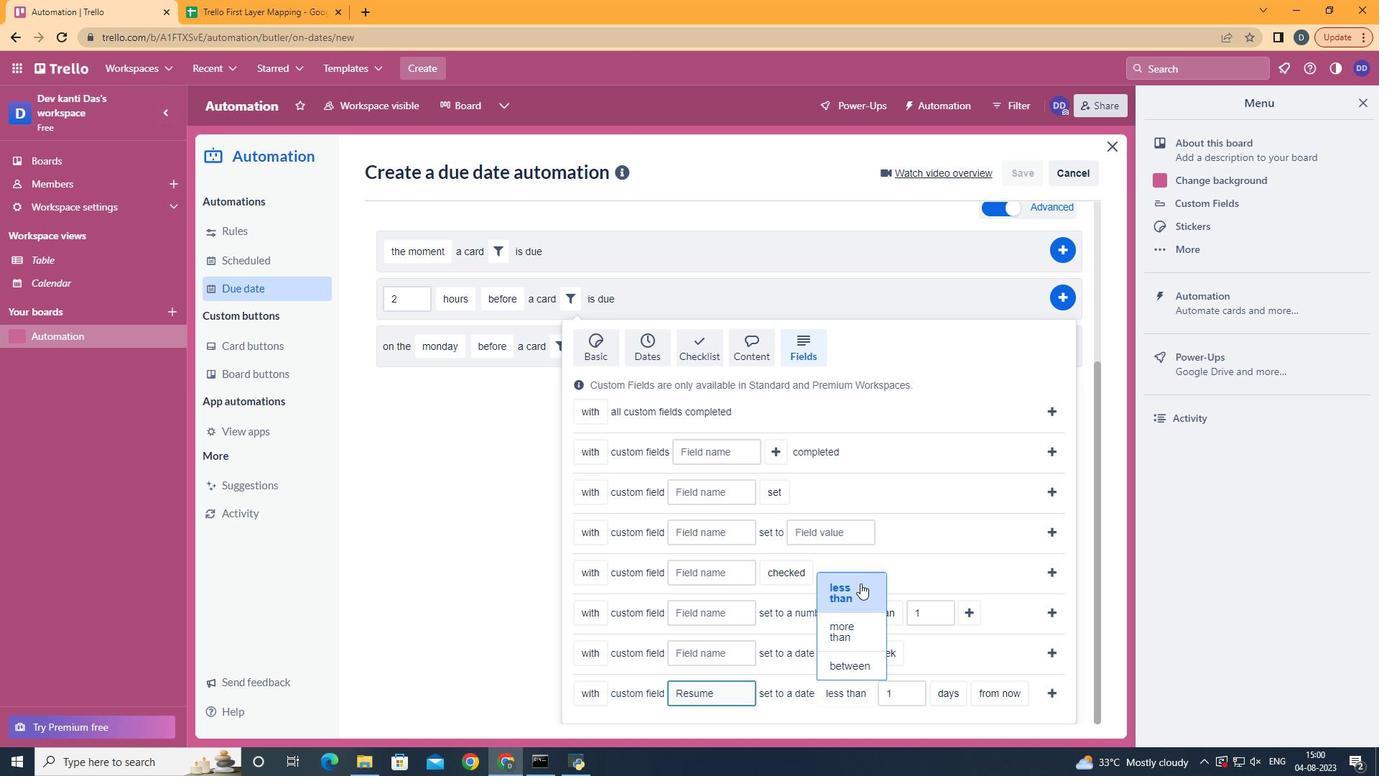 
Action: Mouse pressed left at (796, 600)
Screenshot: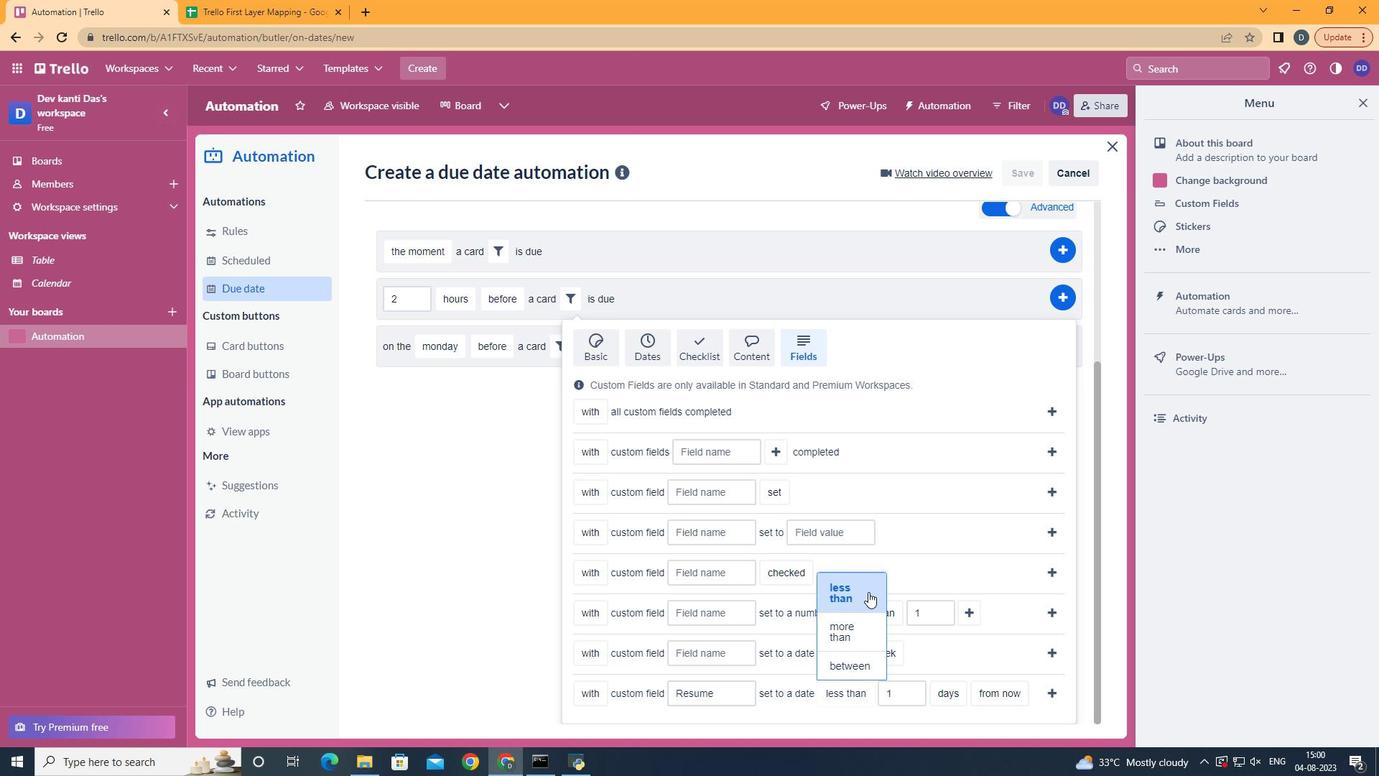 
Action: Mouse moved to (871, 674)
Screenshot: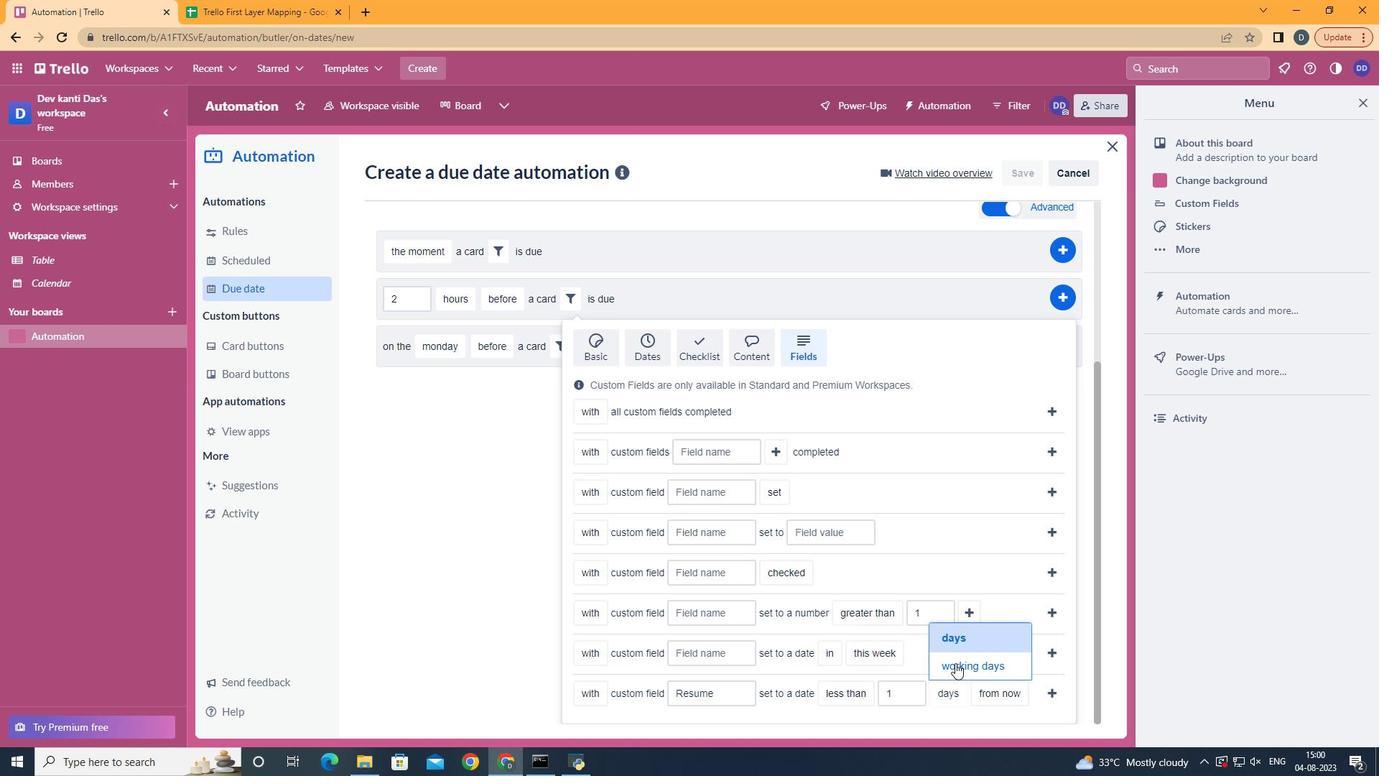 
Action: Mouse pressed left at (871, 674)
Screenshot: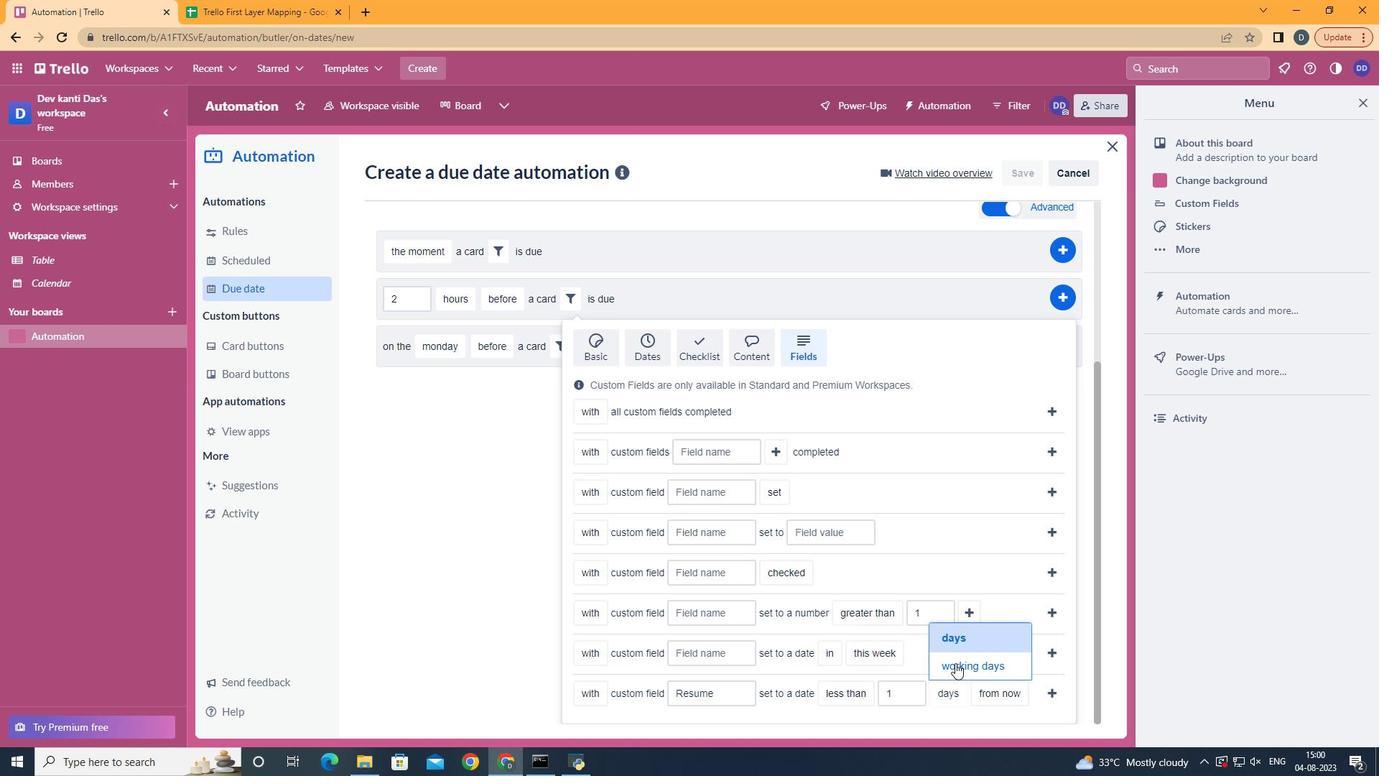 
Action: Mouse moved to (610, 699)
Screenshot: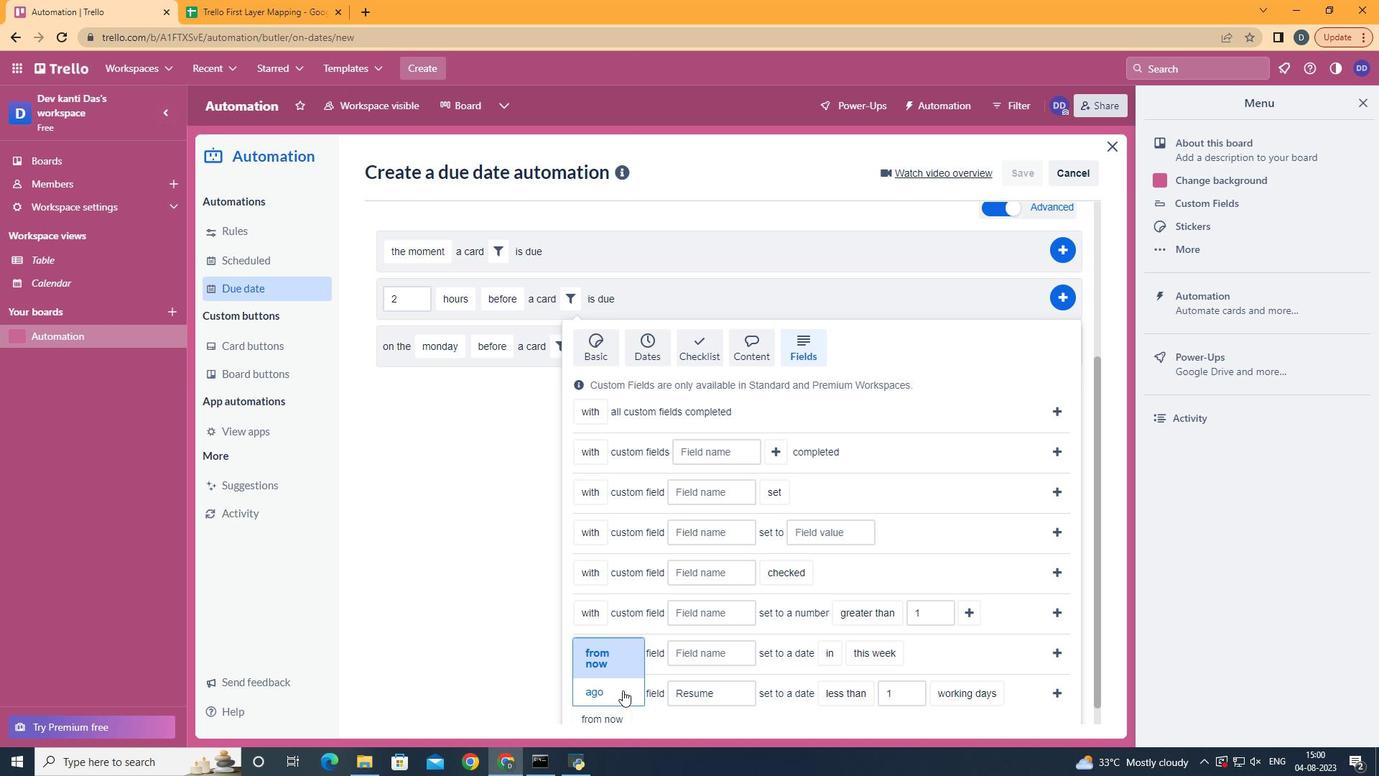 
Action: Mouse pressed left at (610, 699)
Screenshot: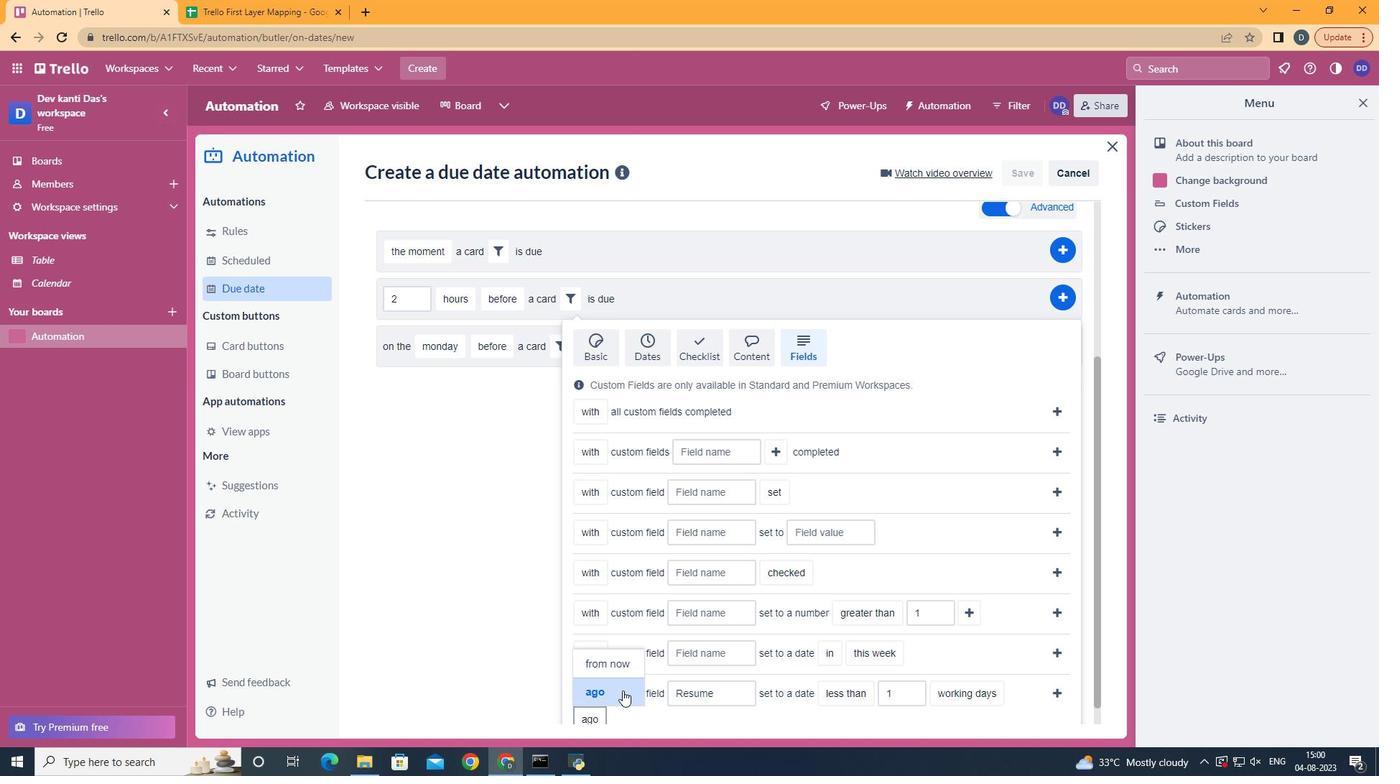 
Action: Mouse moved to (949, 705)
Screenshot: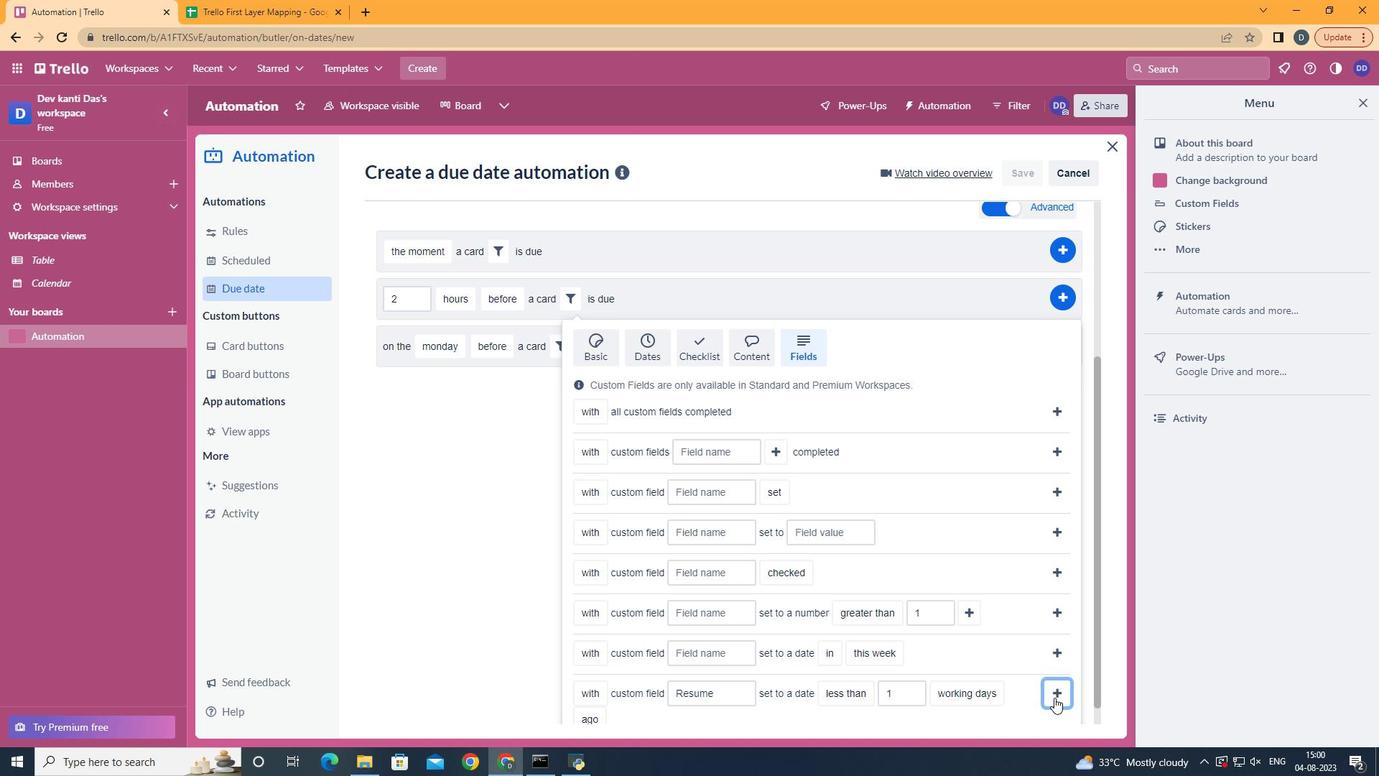 
Action: Mouse pressed left at (949, 705)
Screenshot: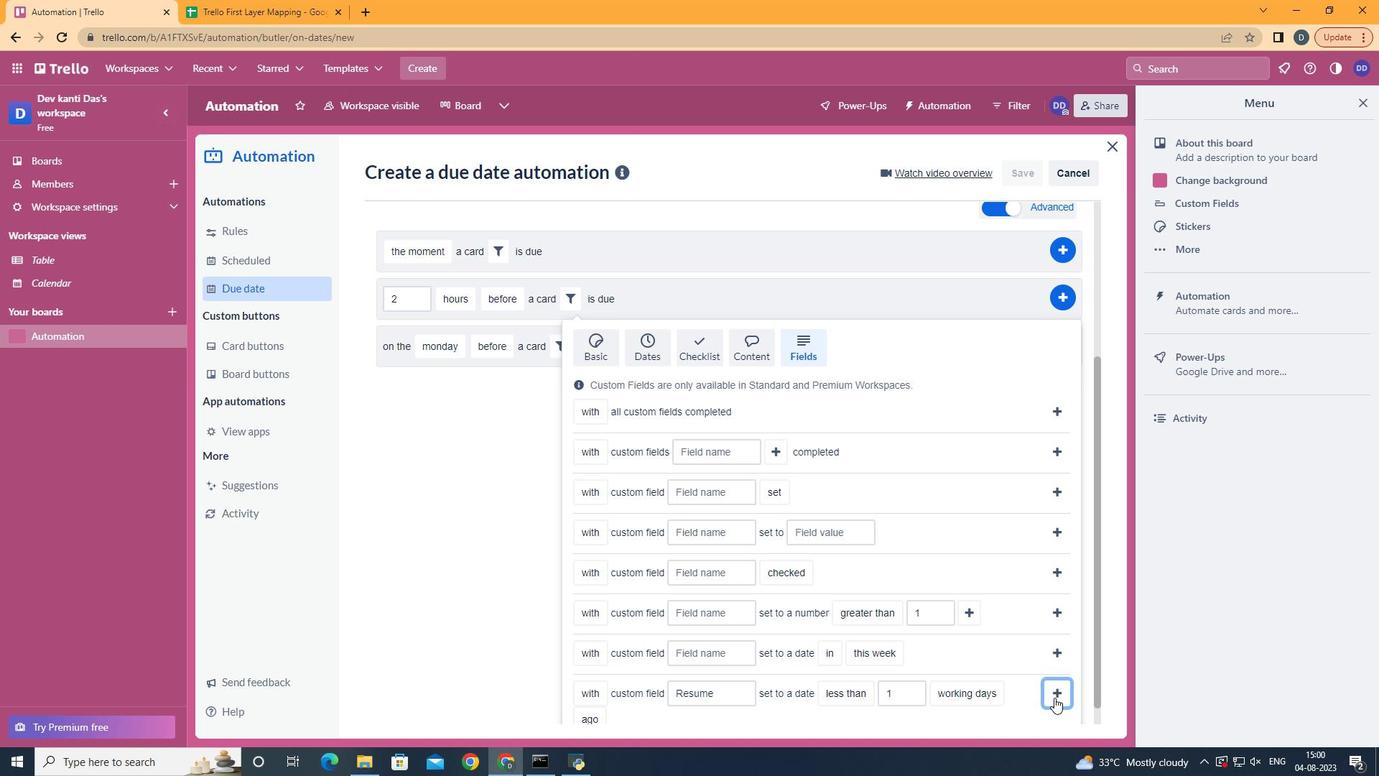 
Action: Mouse moved to (963, 560)
Screenshot: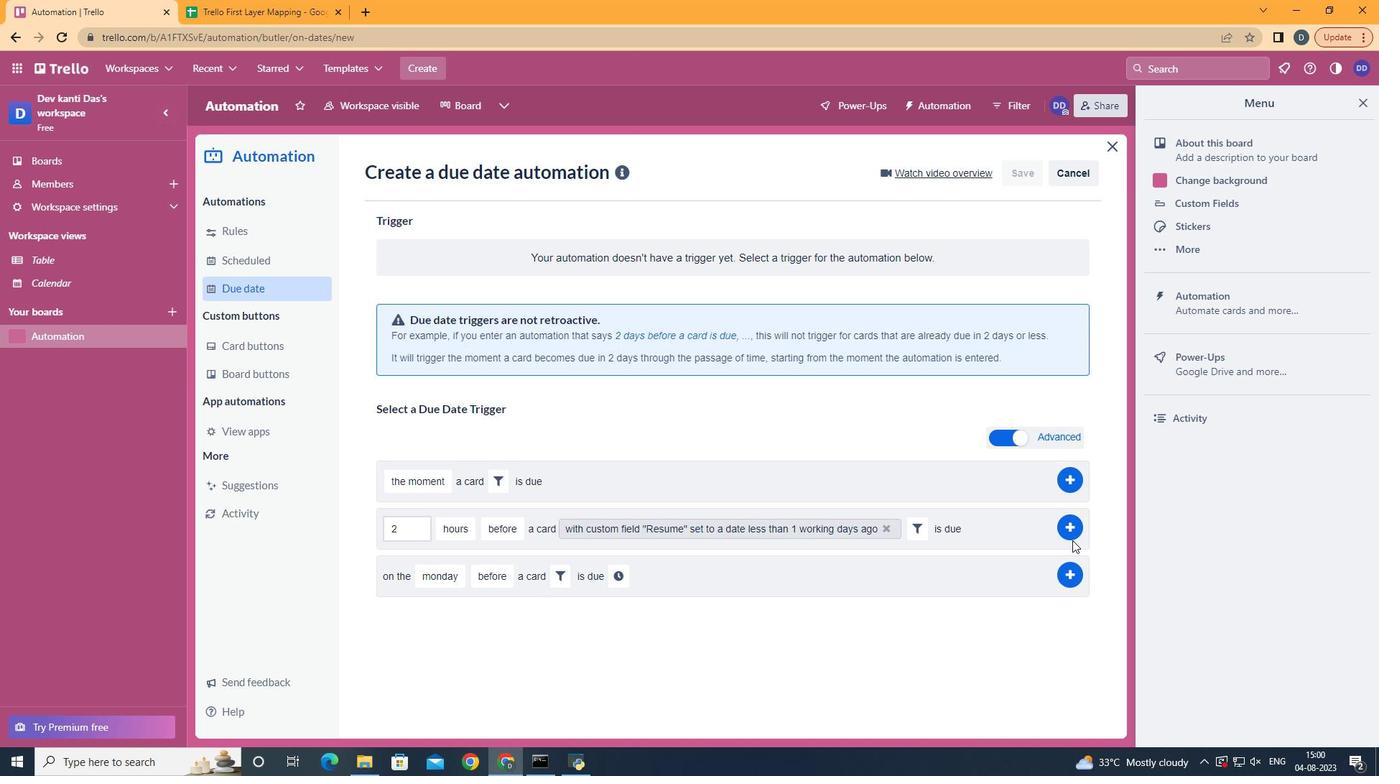 
Action: Mouse pressed left at (963, 560)
Screenshot: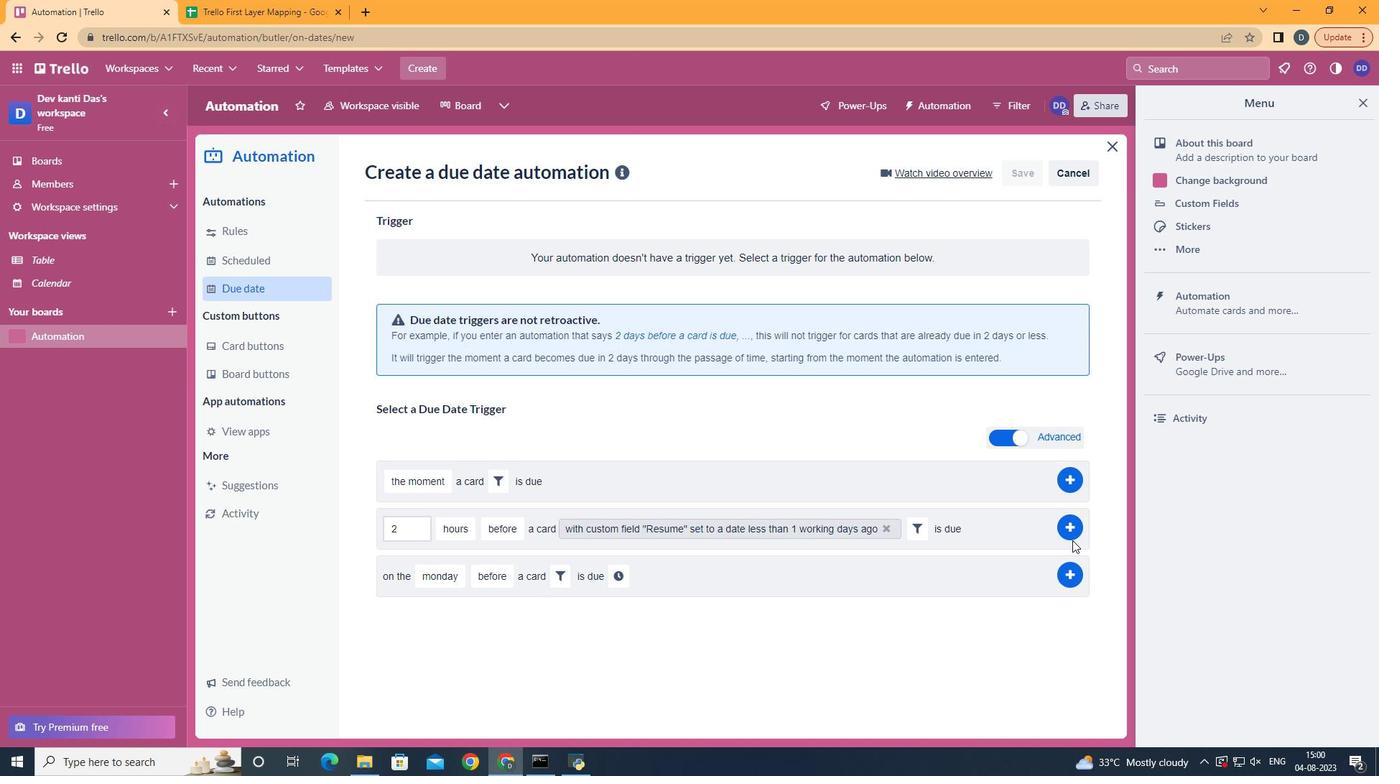 
Action: Mouse moved to (964, 559)
Screenshot: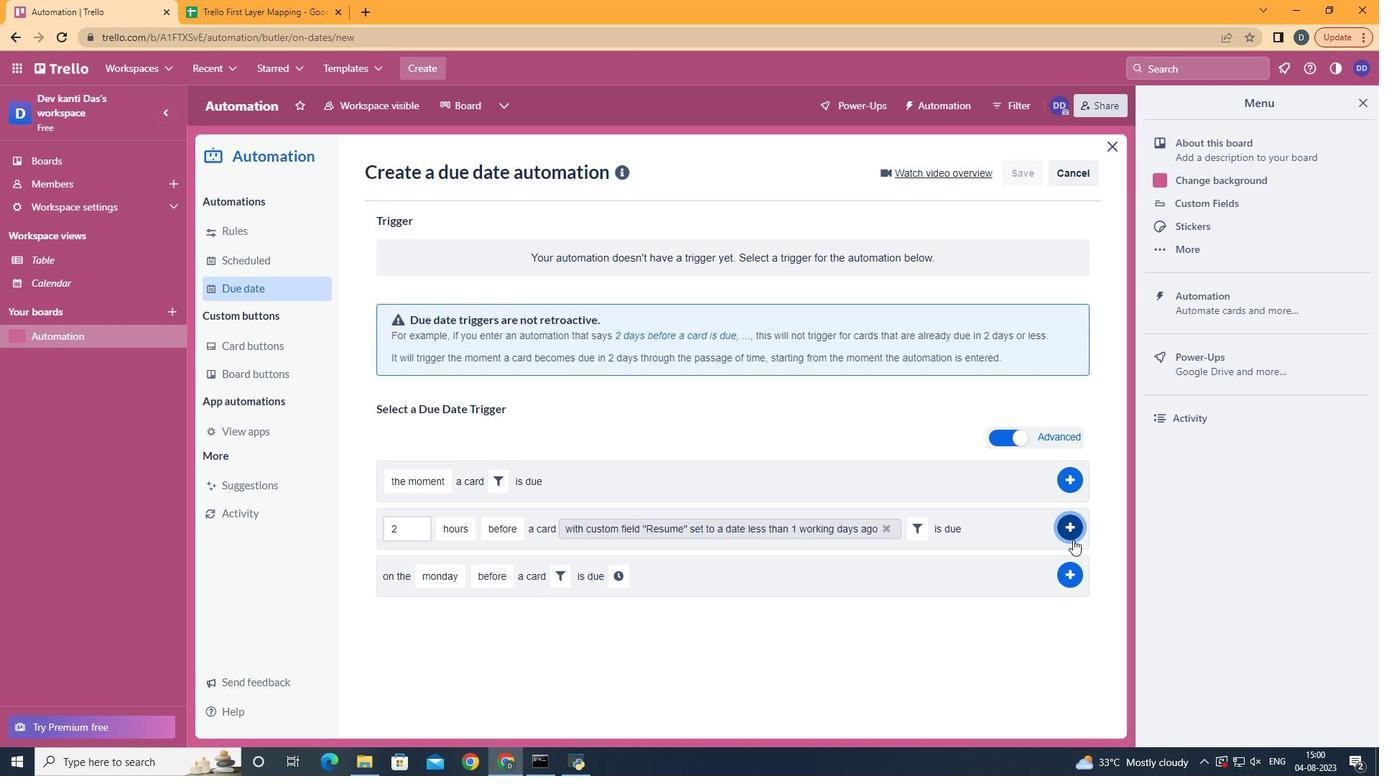 
Action: Mouse pressed left at (964, 559)
Screenshot: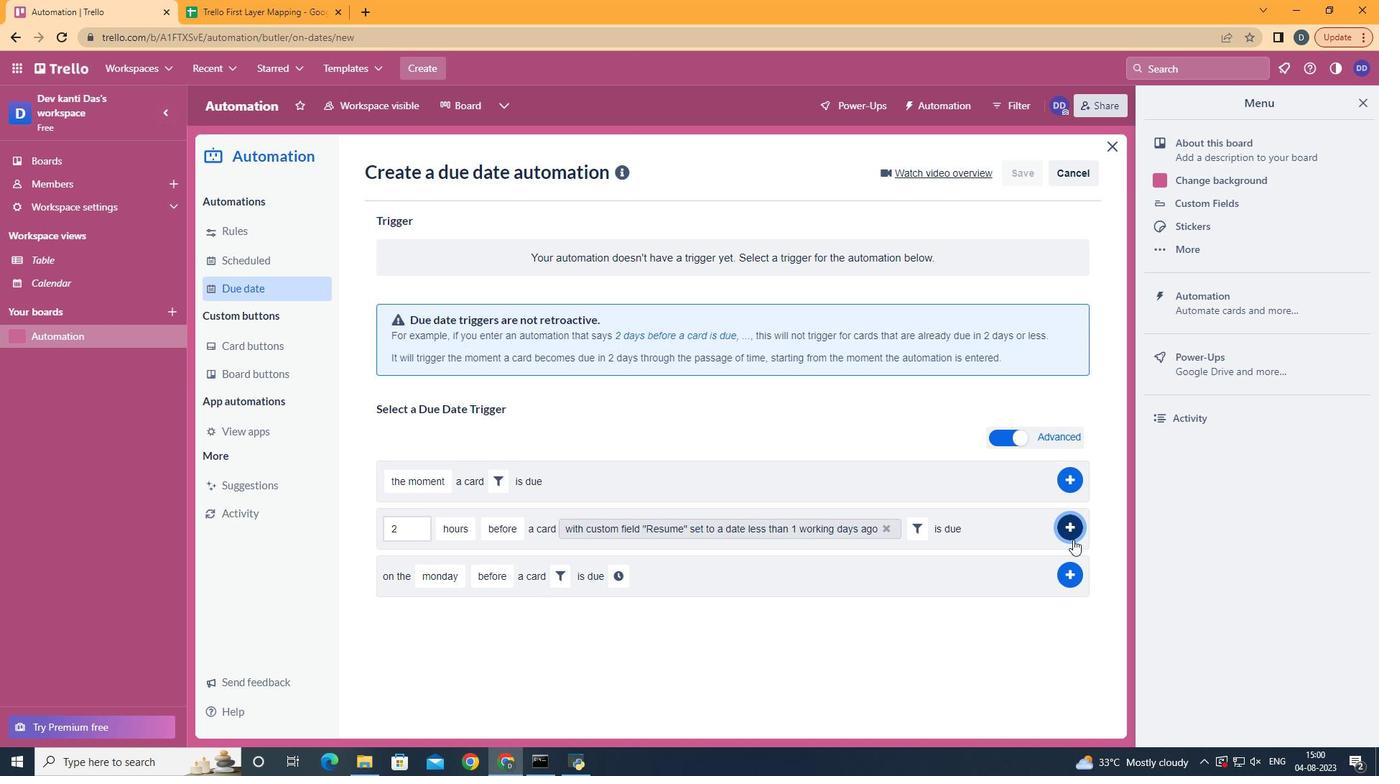 
Action: Mouse moved to (763, 332)
Screenshot: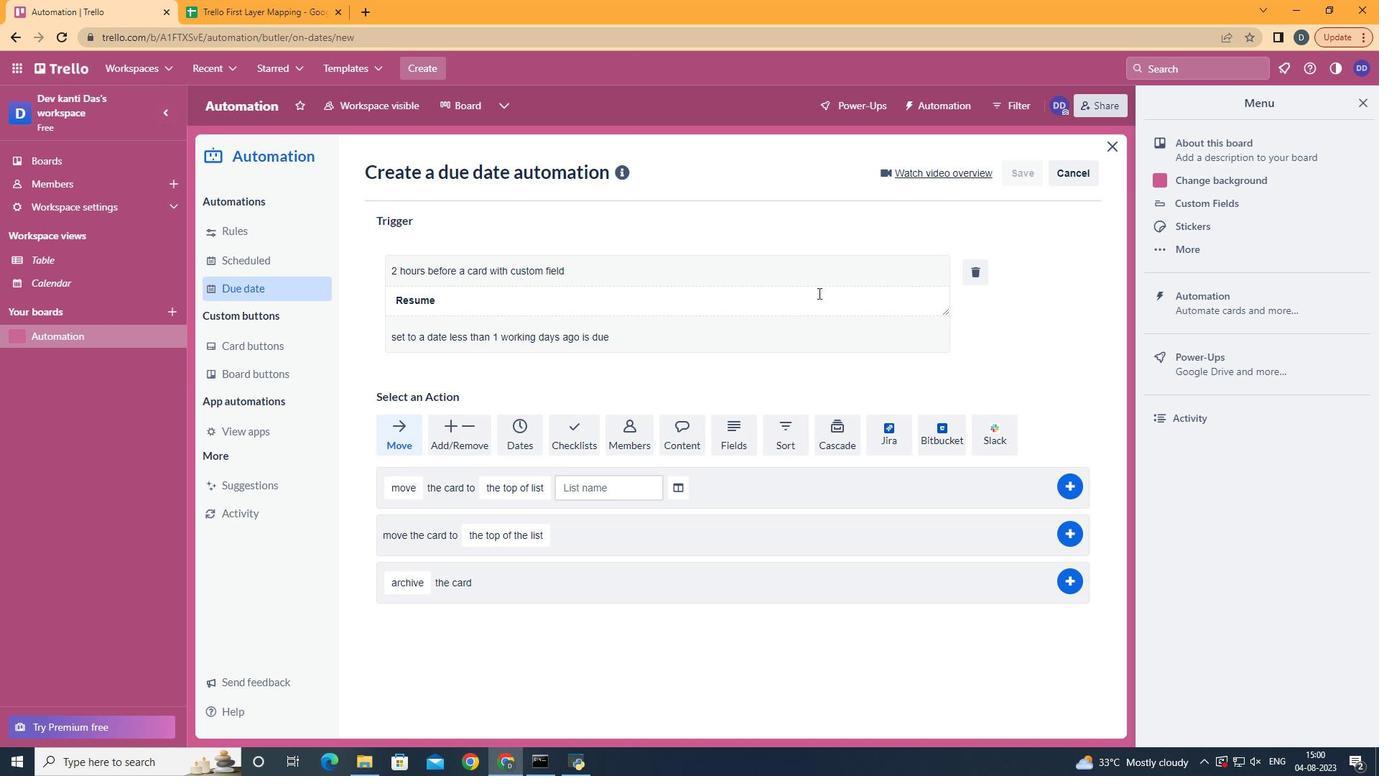 
